 Task: Find connections with filter location Koregaon with filter topic #propertymanagement with filter profile language English with filter current company Acro Service Corp with filter school Raj Kumar Goel Institute of Technology, Ghaziabad with filter industry Zoos and Botanical Gardens with filter service category Videography with filter keywords title Administrative Analyst
Action: Mouse moved to (342, 246)
Screenshot: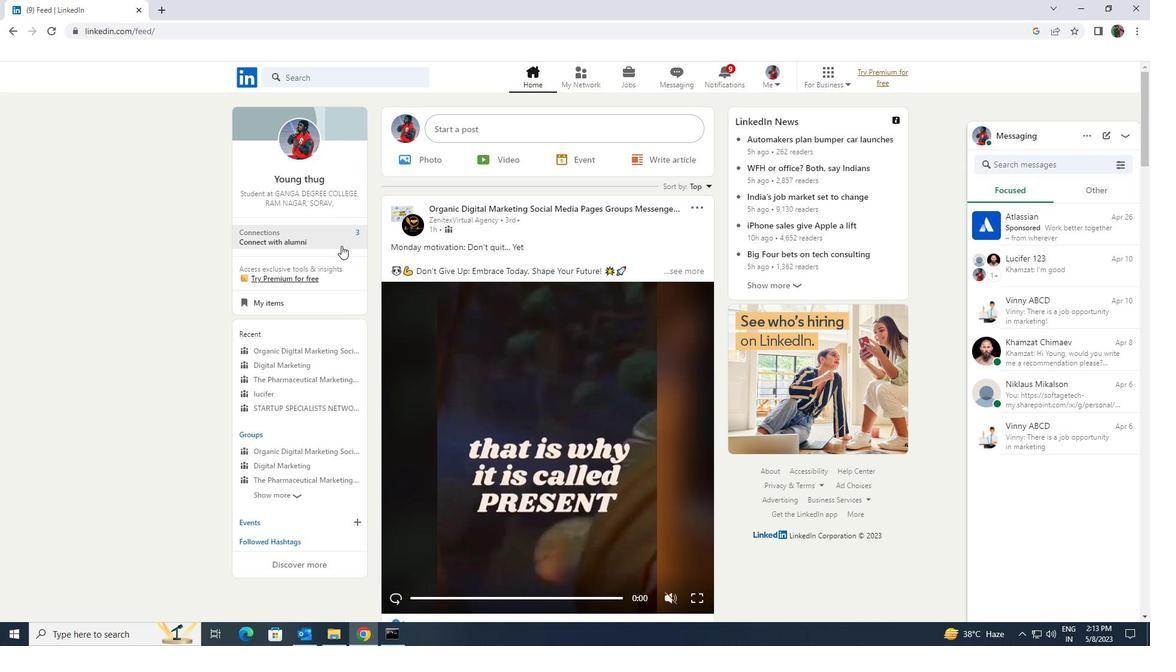 
Action: Mouse pressed left at (342, 246)
Screenshot: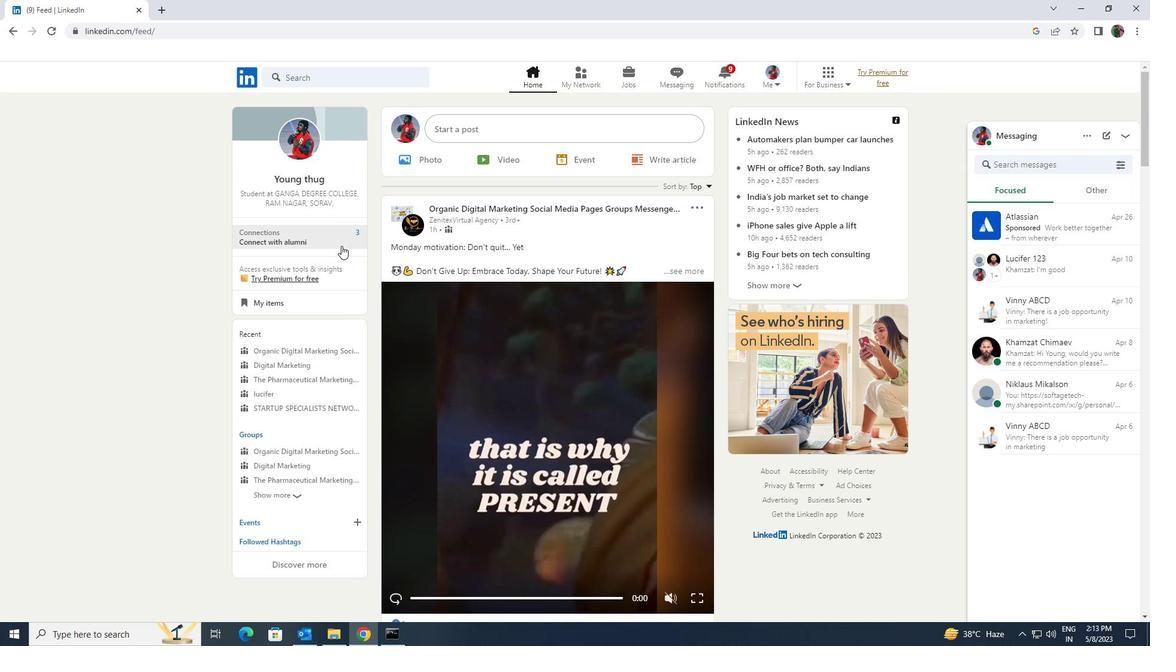 
Action: Mouse moved to (347, 150)
Screenshot: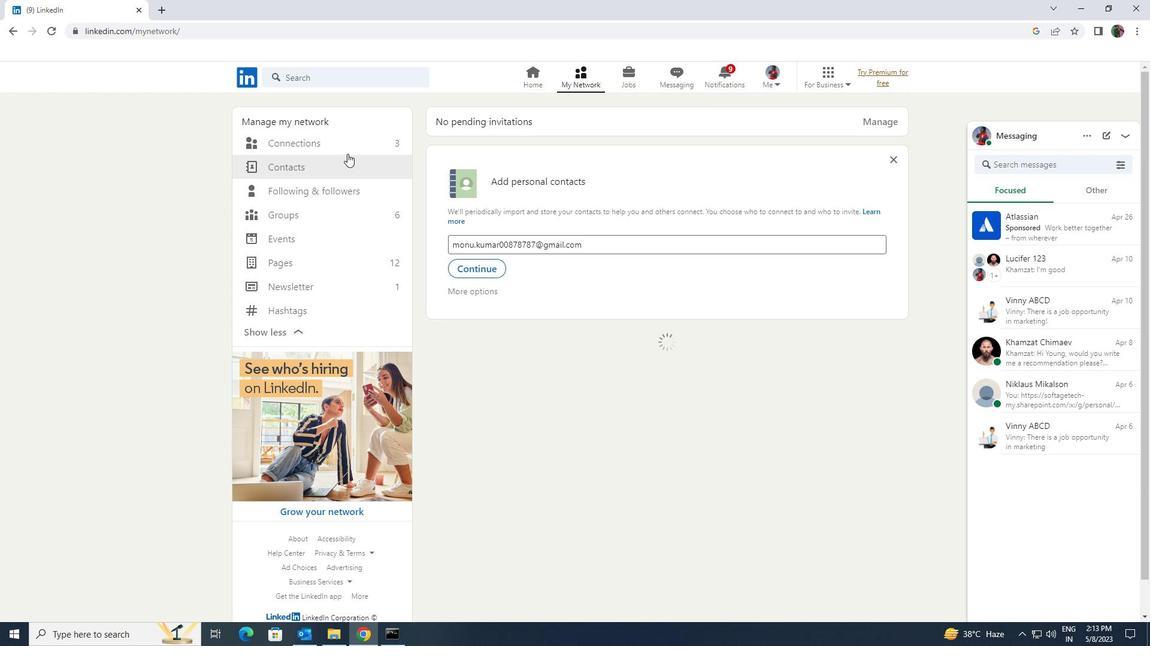 
Action: Mouse pressed left at (347, 150)
Screenshot: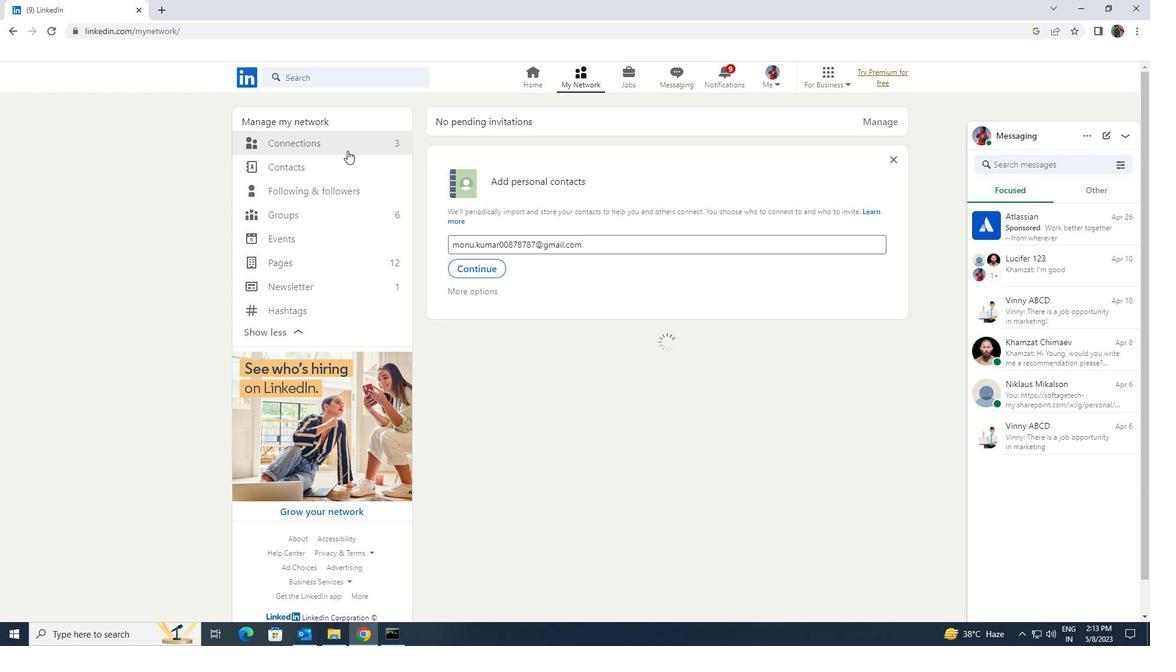 
Action: Mouse moved to (347, 141)
Screenshot: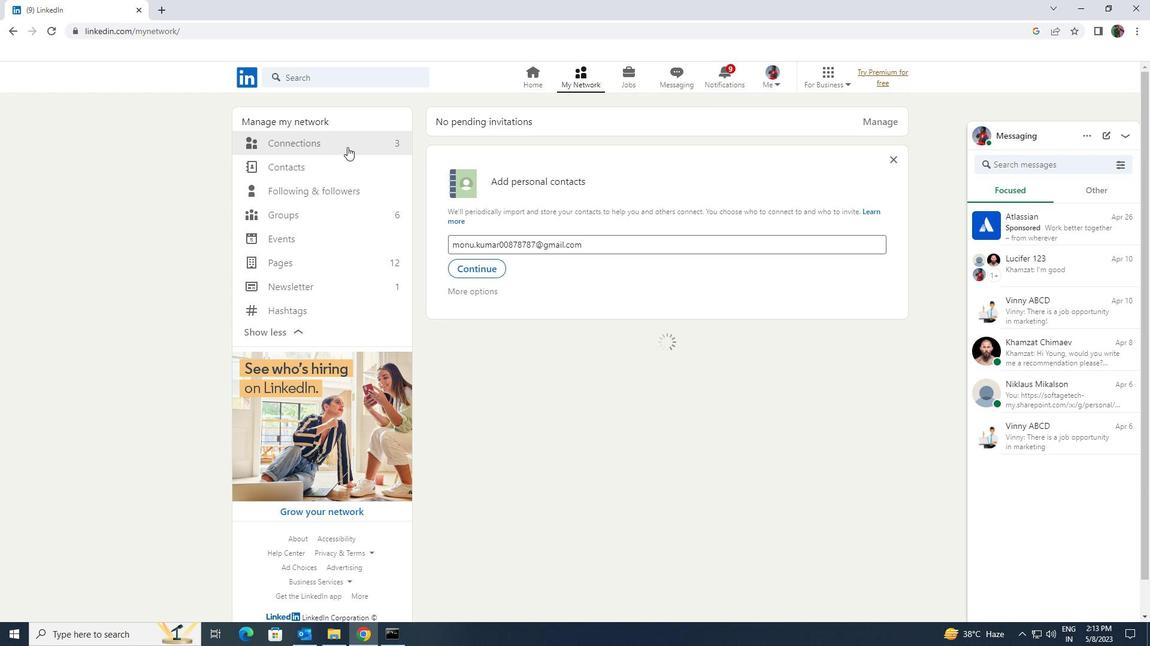 
Action: Mouse pressed left at (347, 141)
Screenshot: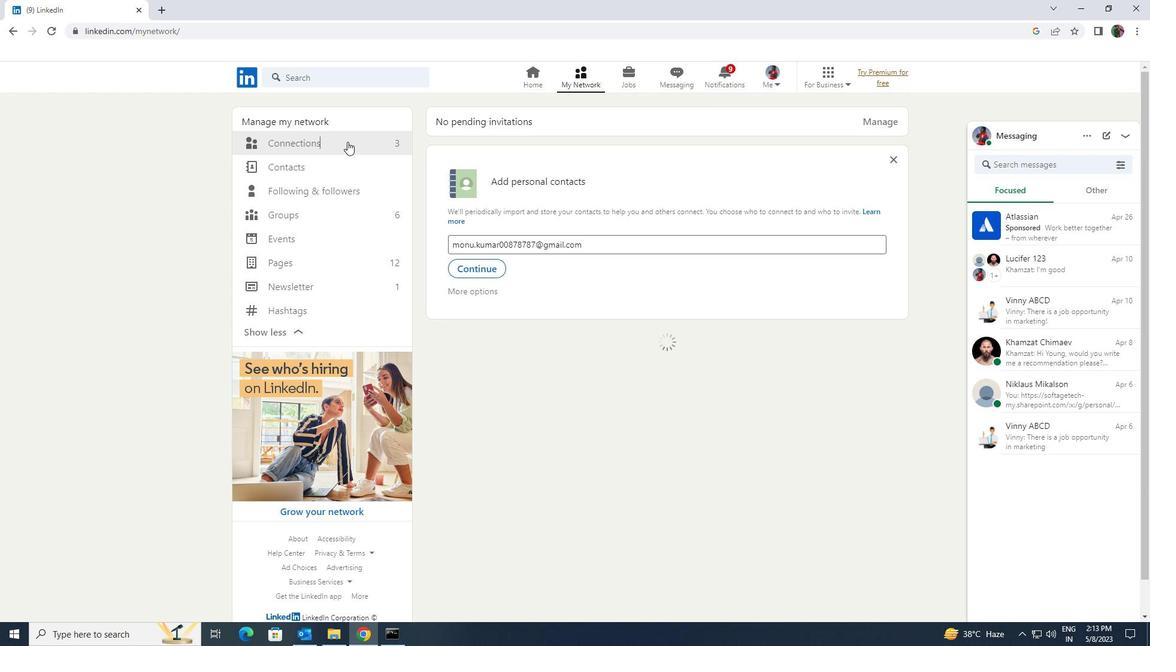 
Action: Mouse moved to (635, 144)
Screenshot: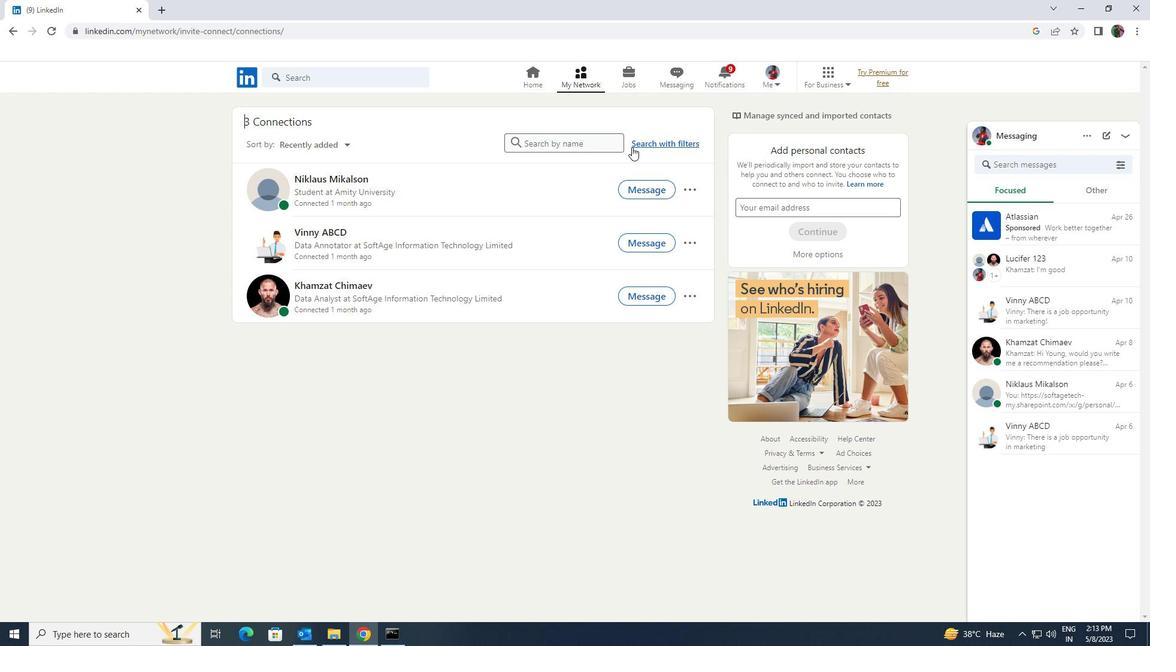 
Action: Mouse pressed left at (635, 144)
Screenshot: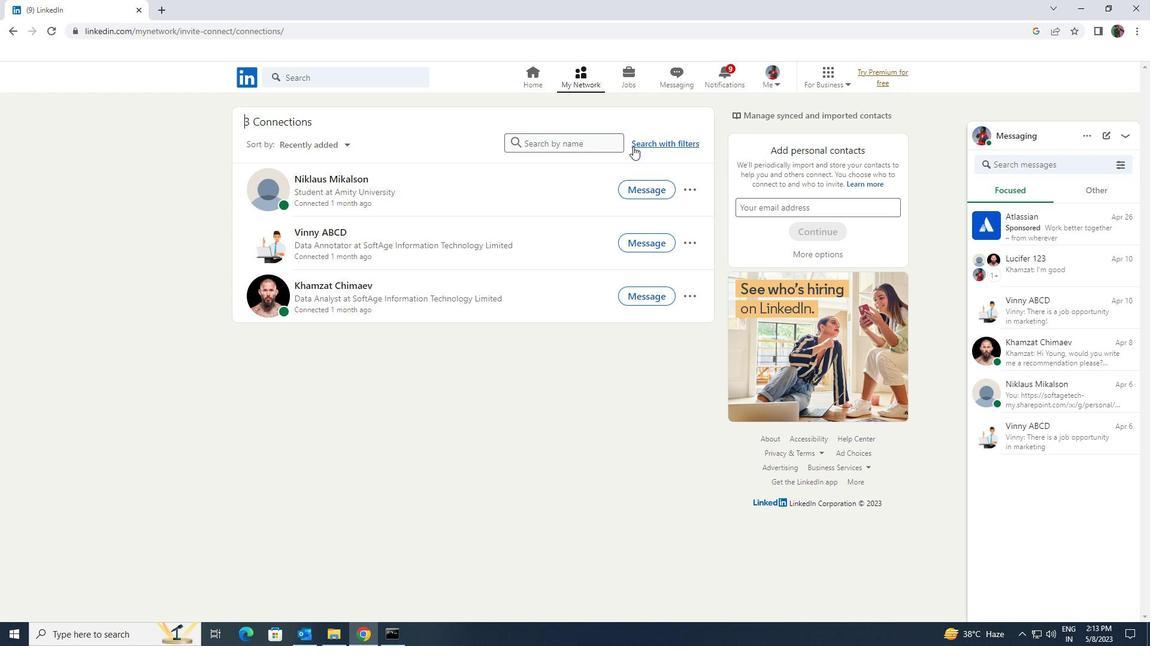 
Action: Mouse moved to (611, 112)
Screenshot: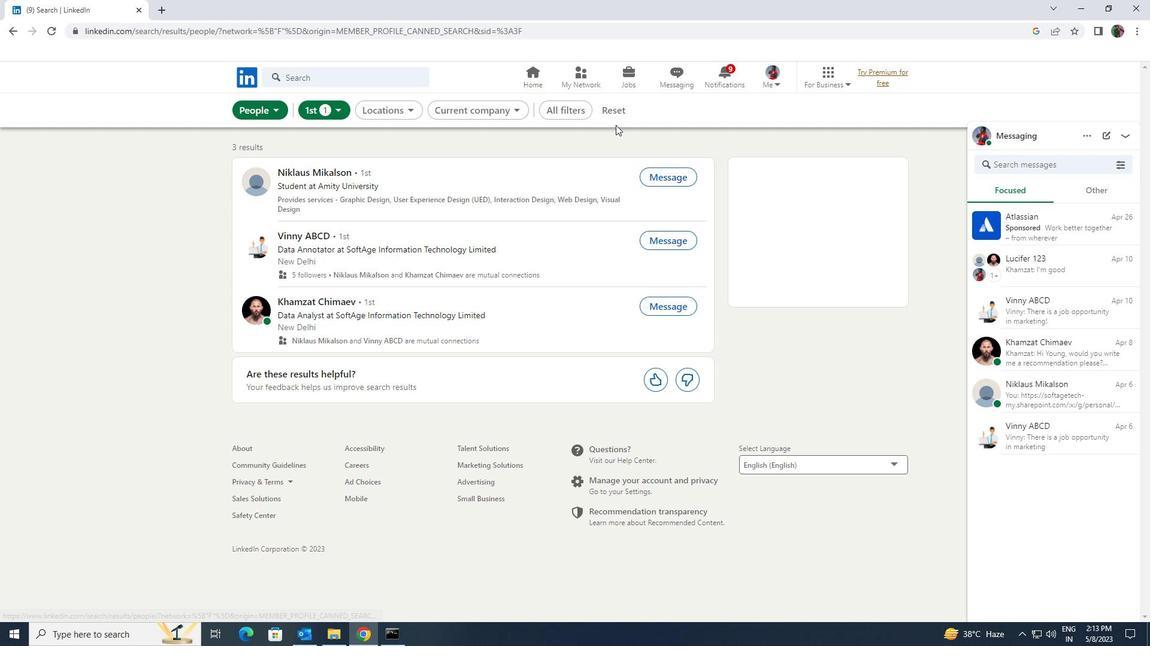 
Action: Mouse pressed left at (611, 112)
Screenshot: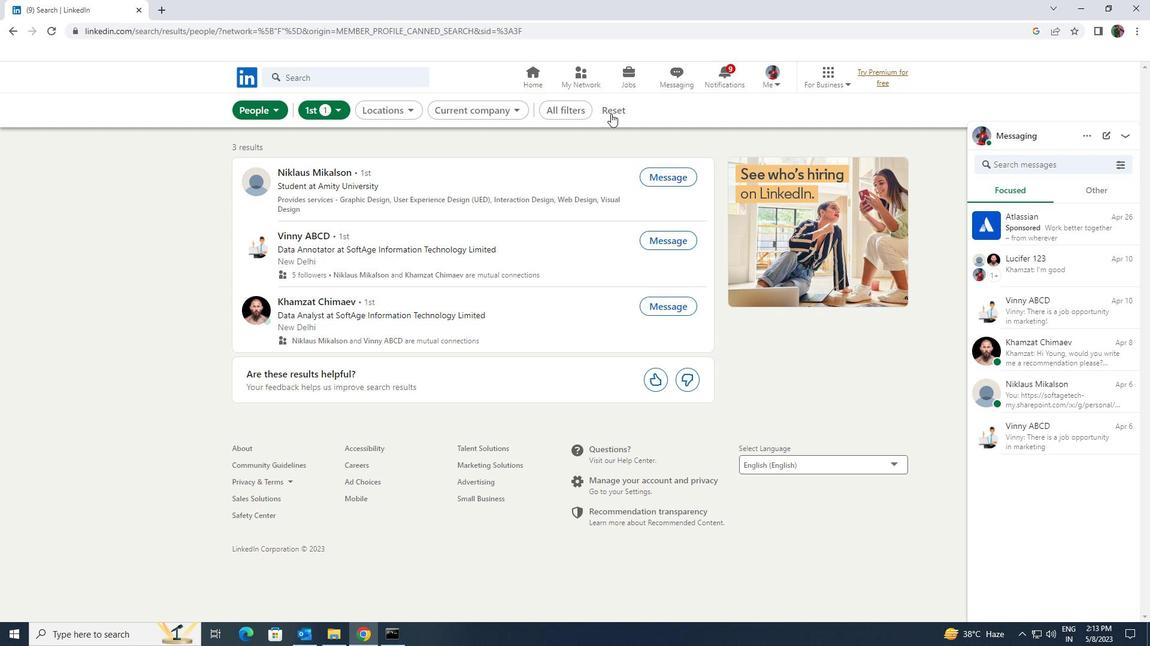 
Action: Mouse moved to (589, 111)
Screenshot: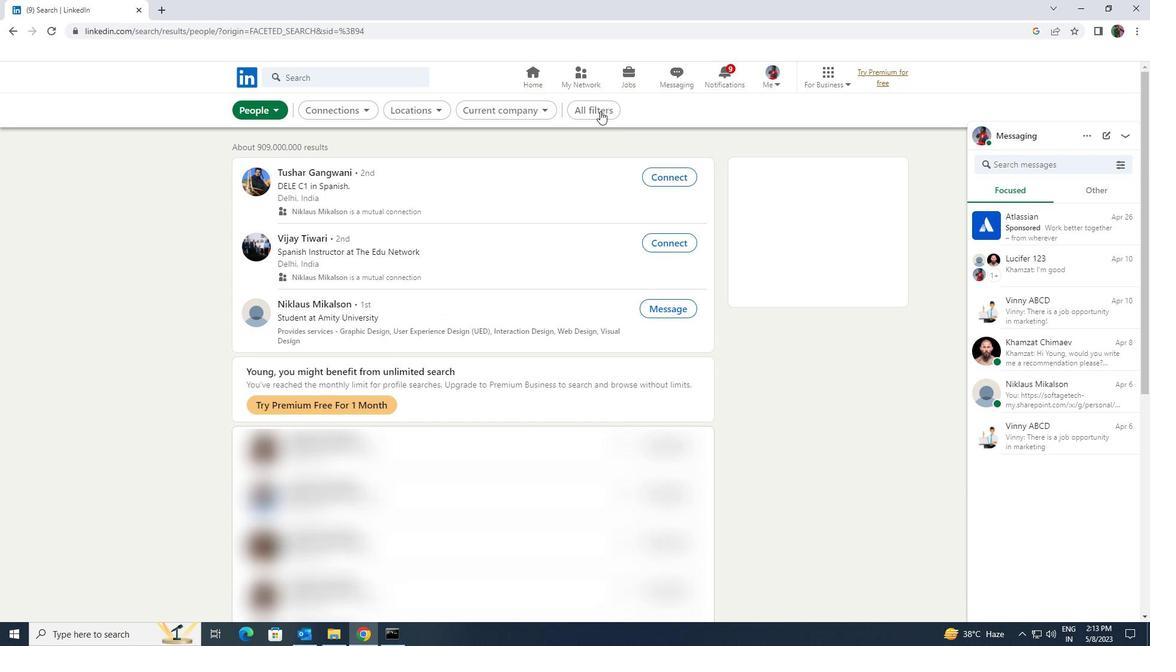 
Action: Mouse pressed left at (589, 111)
Screenshot: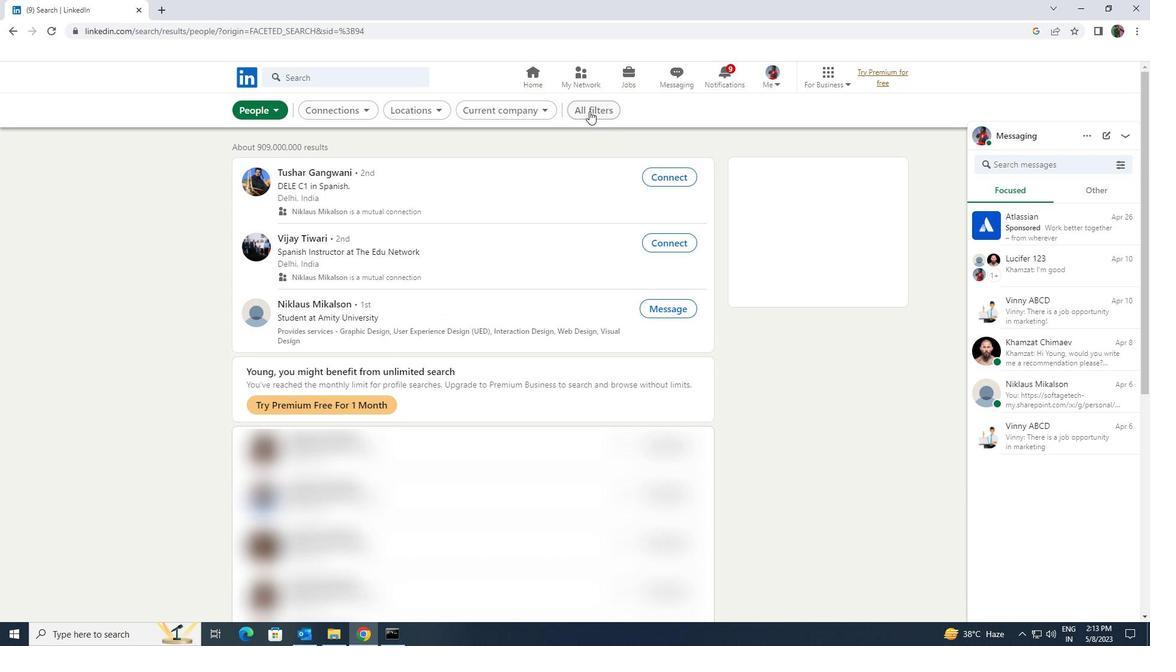 
Action: Mouse moved to (1006, 475)
Screenshot: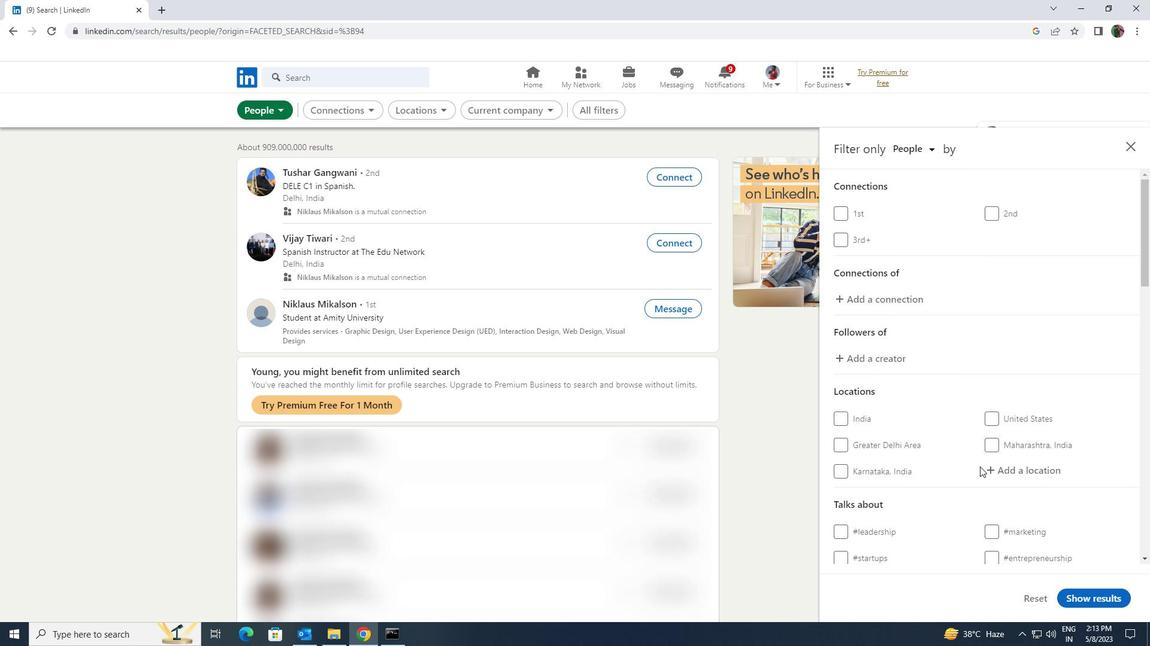 
Action: Mouse pressed left at (1006, 475)
Screenshot: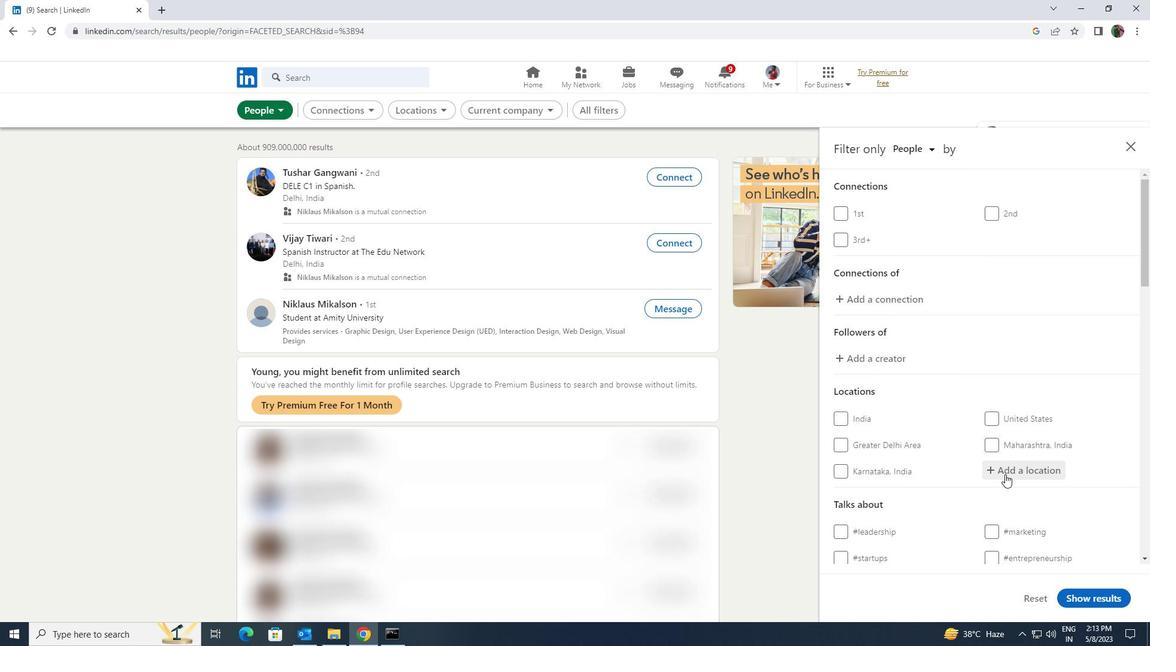 
Action: Key pressed <Key.shift>KOREGAON
Screenshot: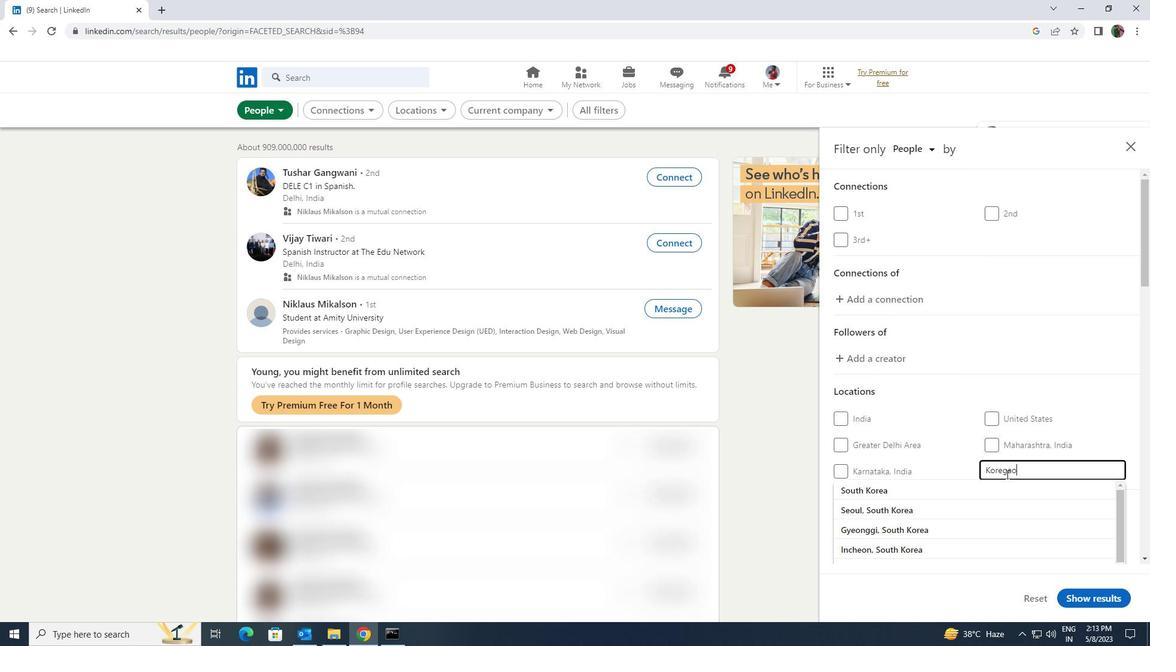 
Action: Mouse moved to (1006, 486)
Screenshot: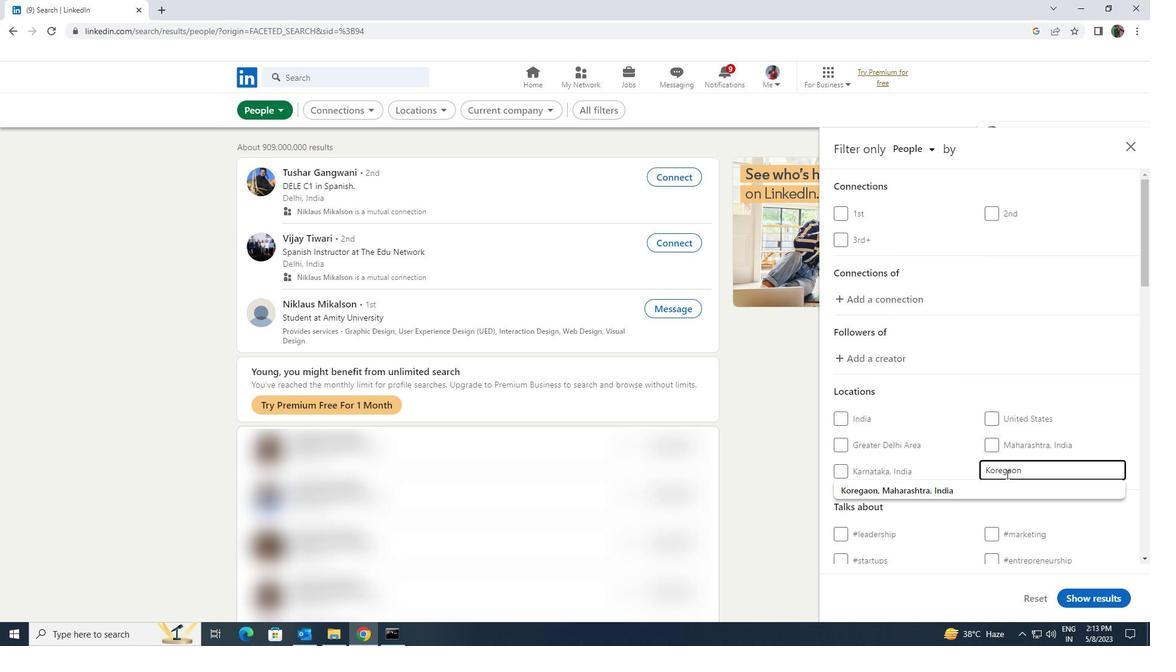 
Action: Mouse pressed left at (1006, 486)
Screenshot: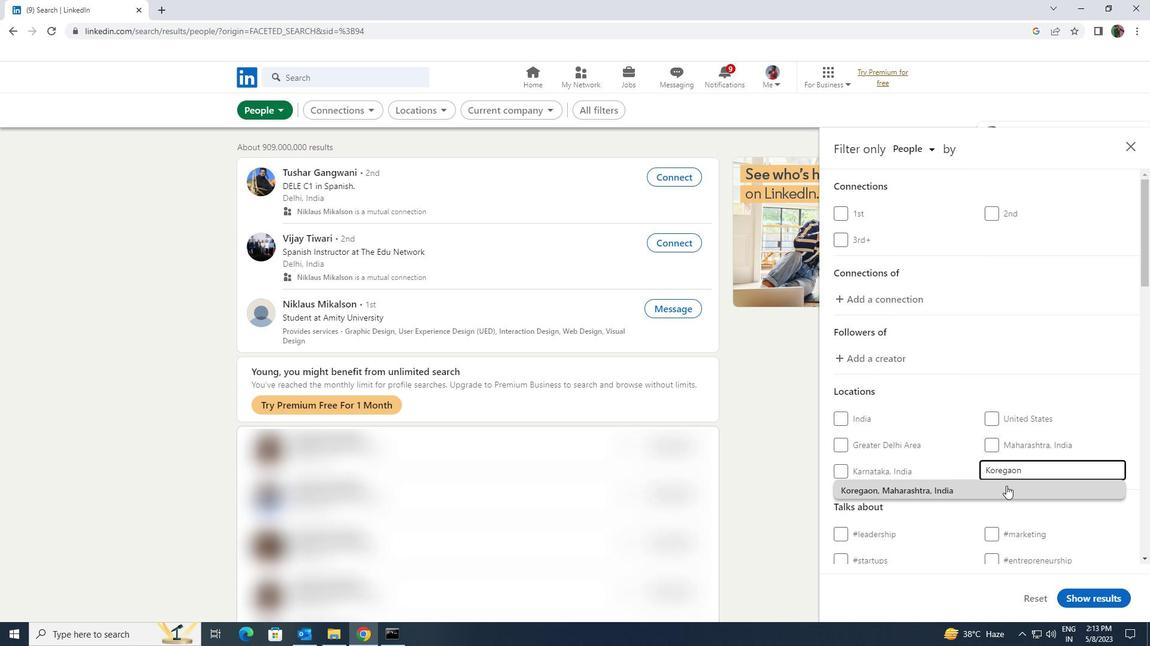 
Action: Mouse scrolled (1006, 485) with delta (0, 0)
Screenshot: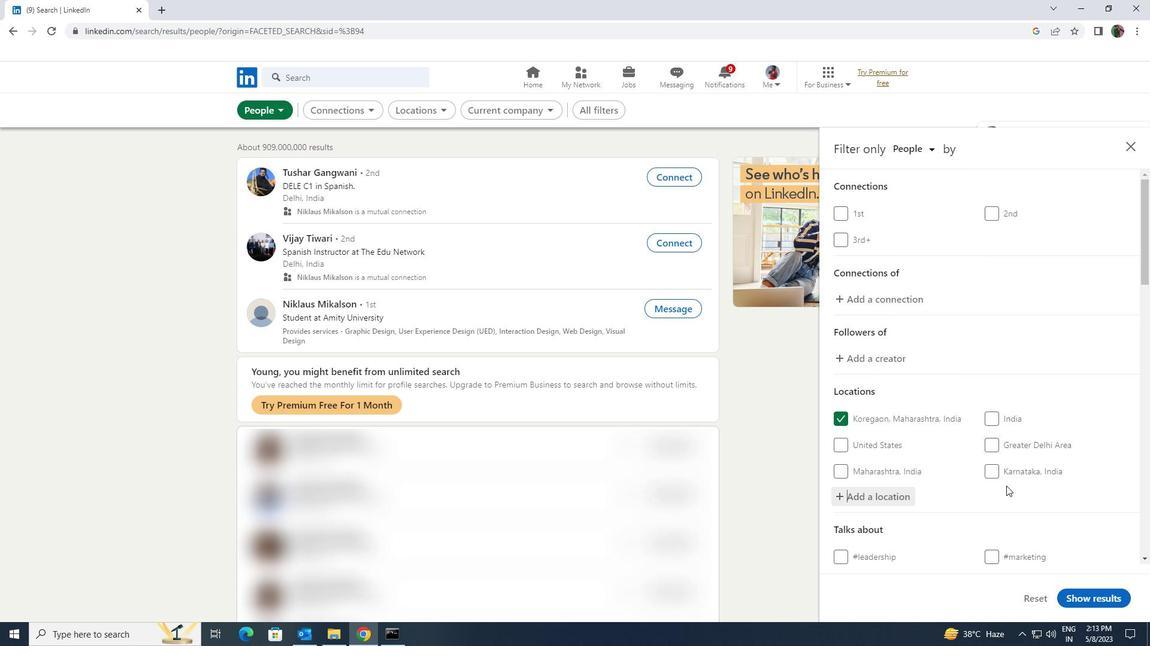 
Action: Mouse scrolled (1006, 485) with delta (0, 0)
Screenshot: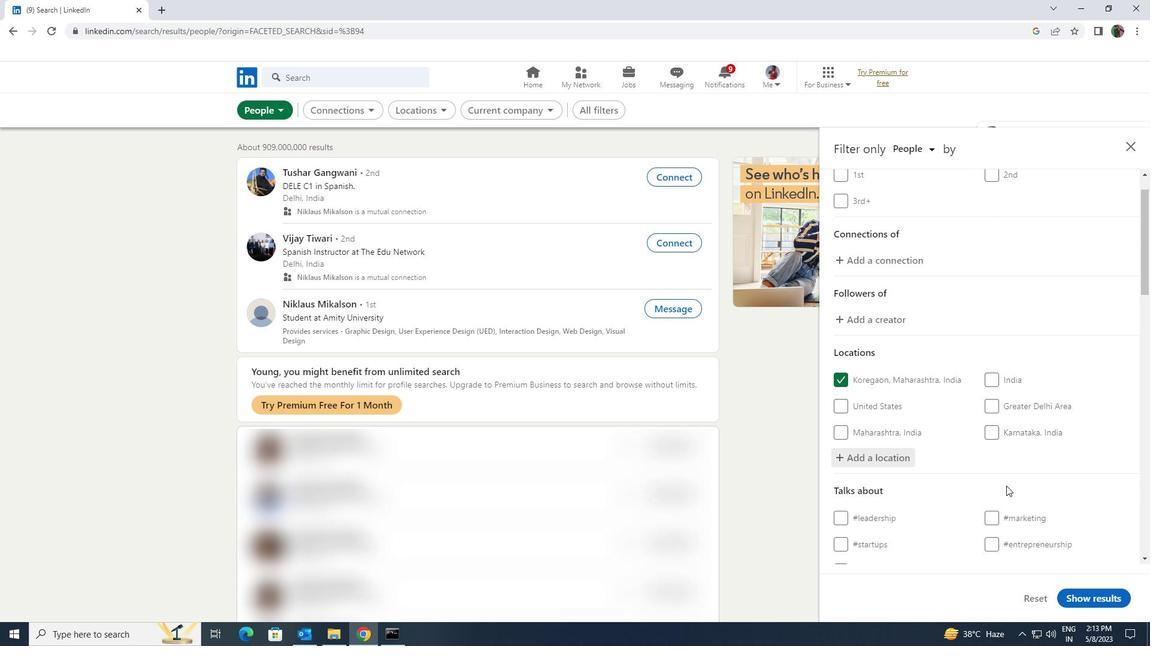 
Action: Mouse moved to (1005, 488)
Screenshot: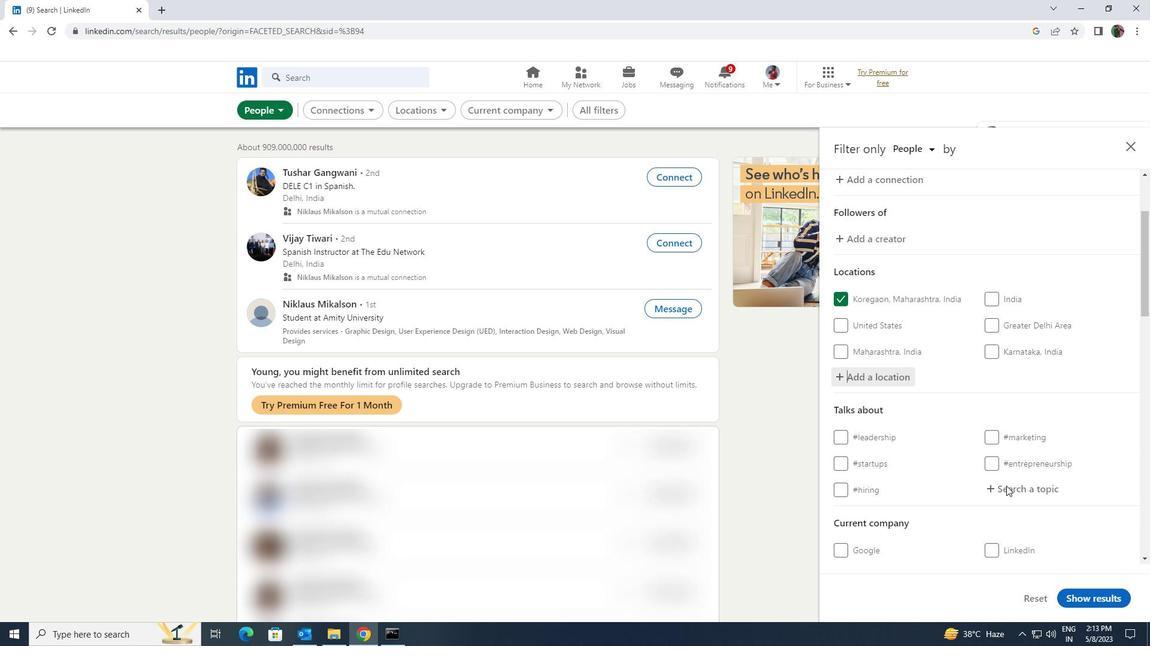 
Action: Mouse pressed left at (1005, 488)
Screenshot: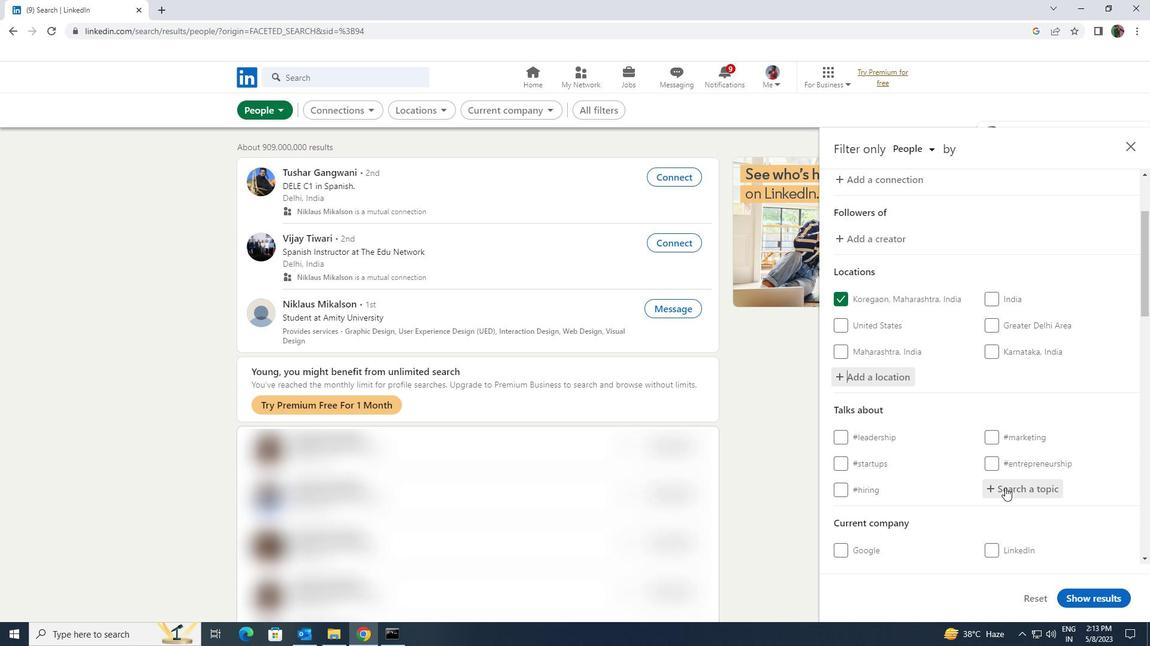 
Action: Key pressed <Key.shift>PROPERT
Screenshot: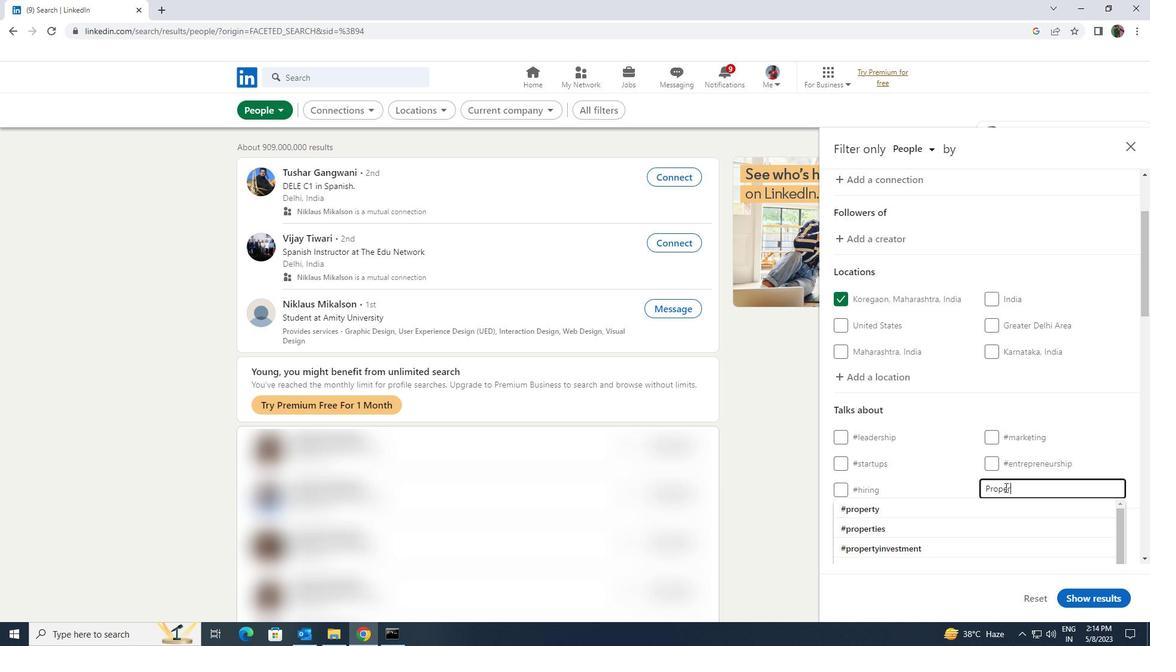 
Action: Mouse moved to (1007, 504)
Screenshot: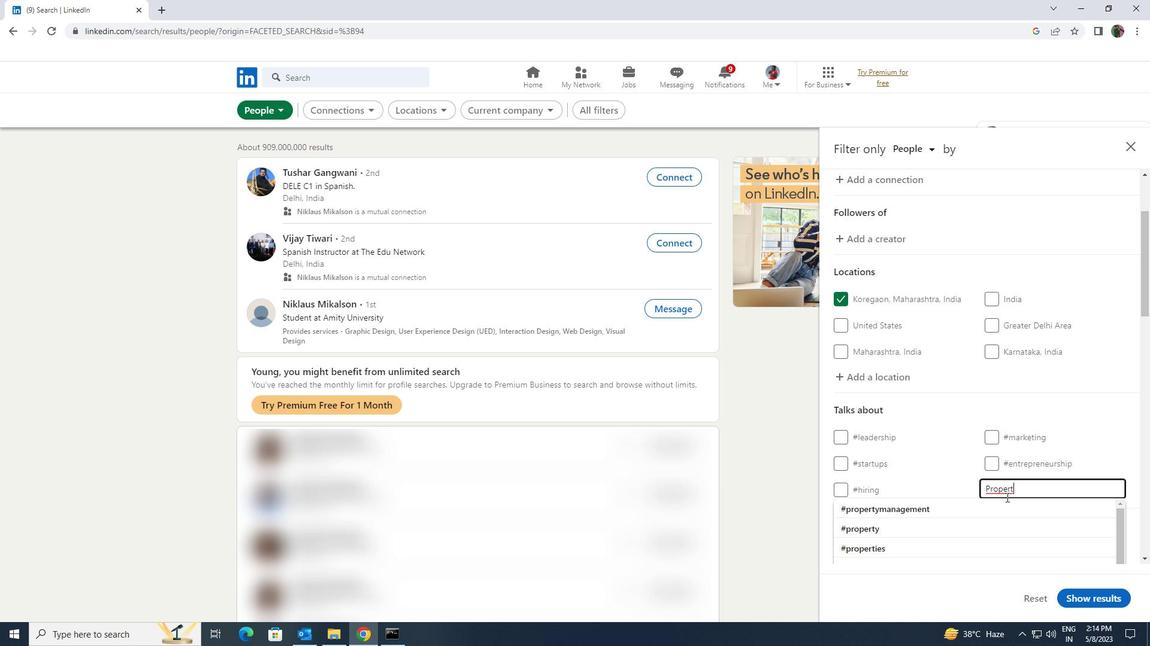 
Action: Mouse pressed left at (1007, 504)
Screenshot: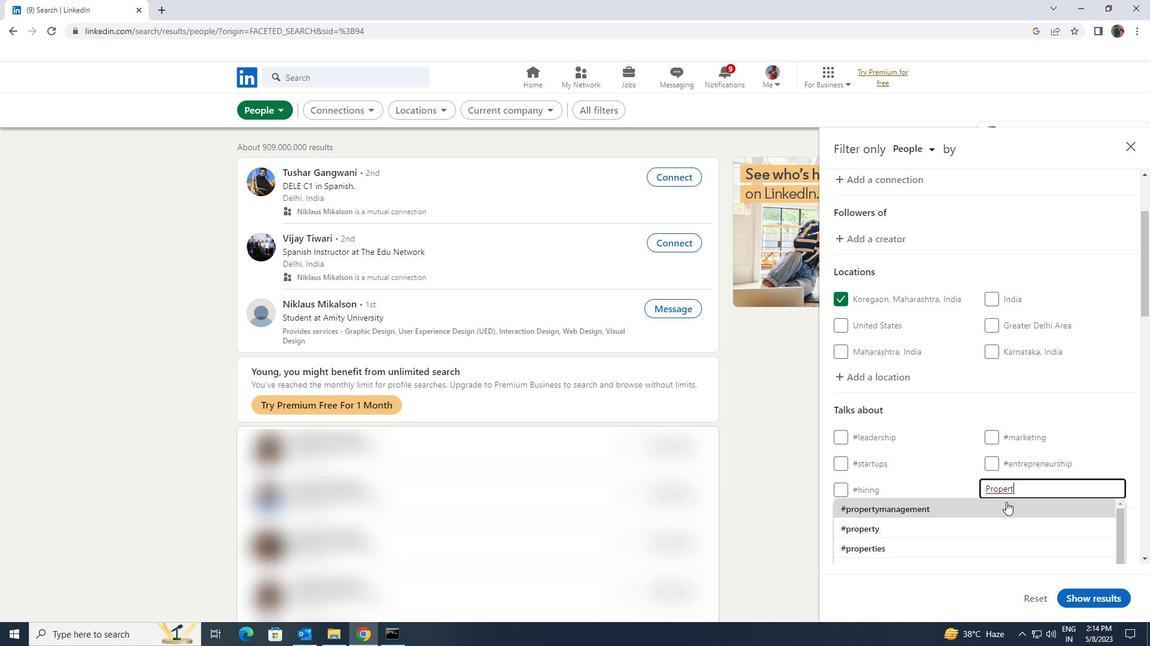 
Action: Mouse moved to (1009, 503)
Screenshot: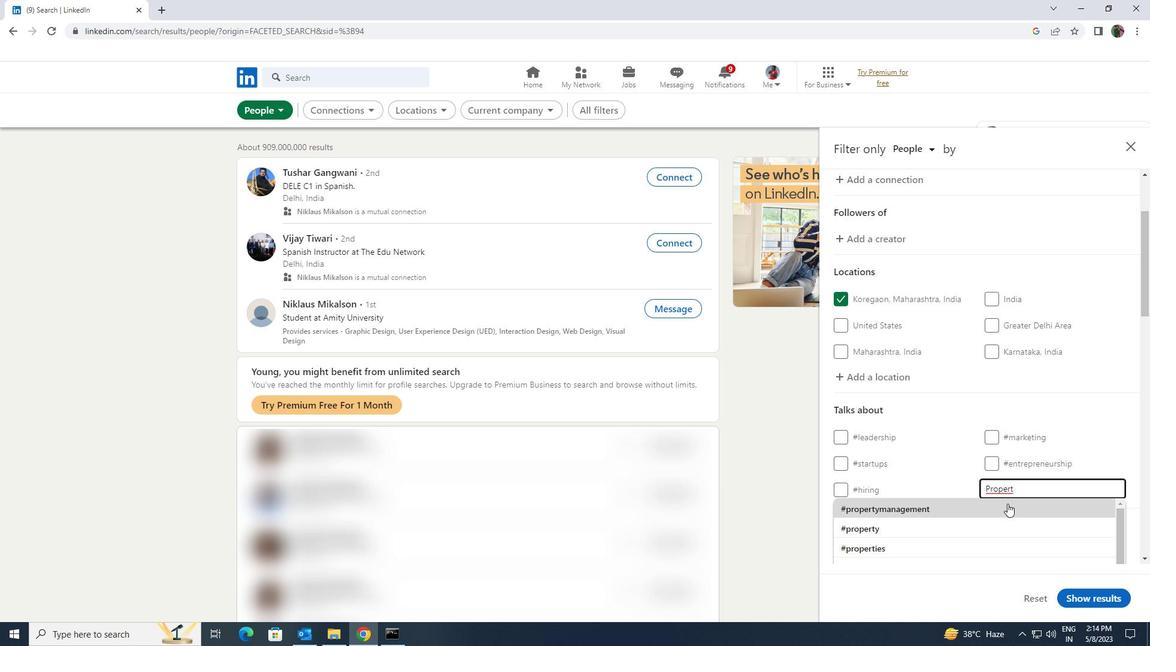 
Action: Mouse scrolled (1009, 502) with delta (0, 0)
Screenshot: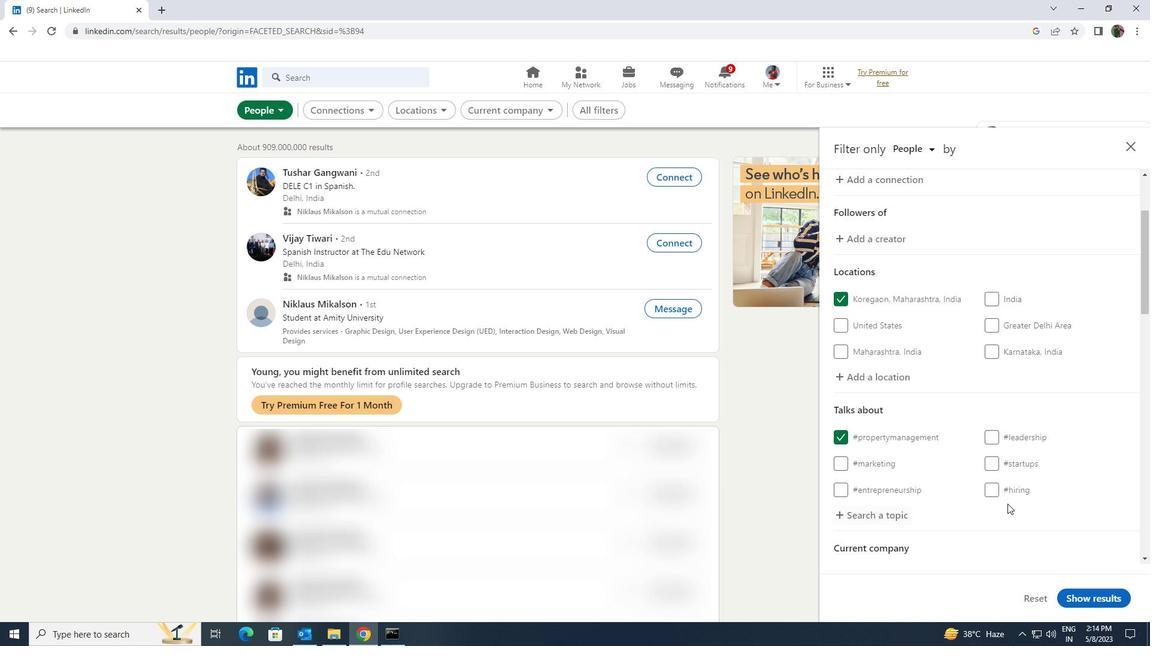 
Action: Mouse scrolled (1009, 502) with delta (0, 0)
Screenshot: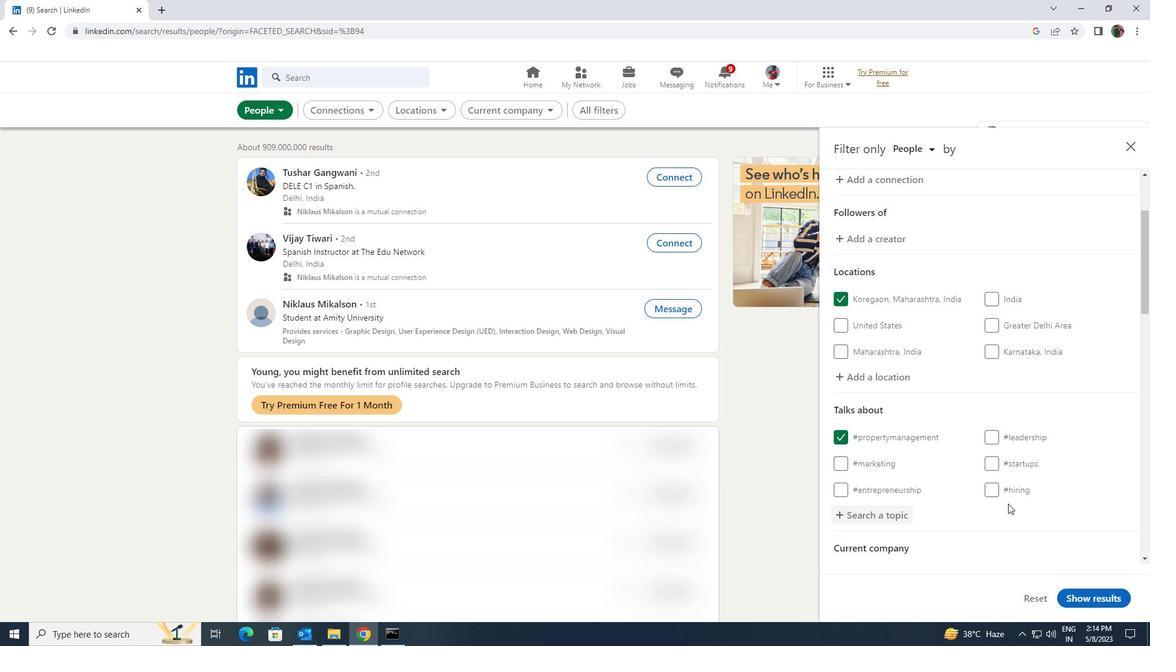 
Action: Mouse moved to (1010, 503)
Screenshot: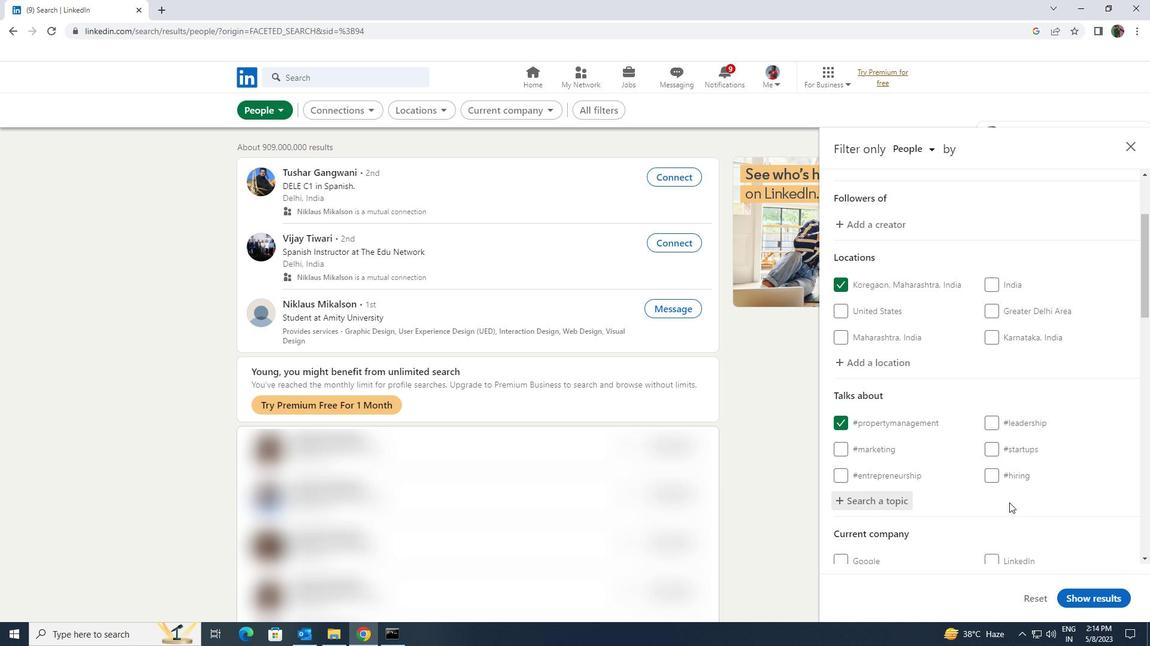 
Action: Mouse scrolled (1010, 502) with delta (0, 0)
Screenshot: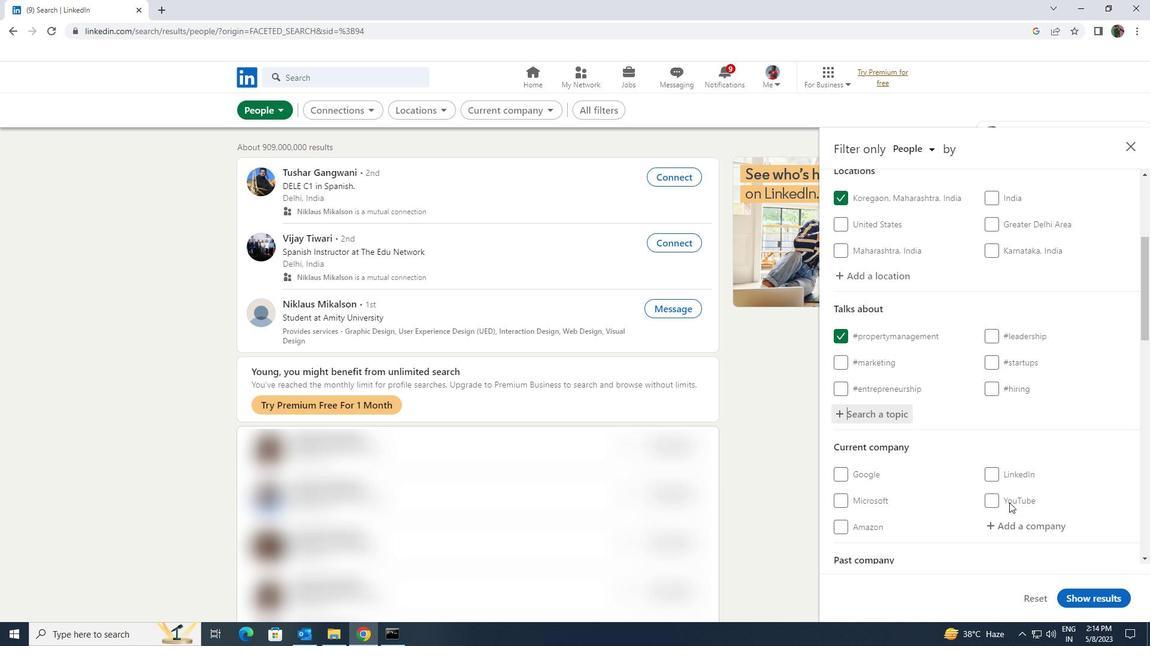 
Action: Mouse scrolled (1010, 502) with delta (0, 0)
Screenshot: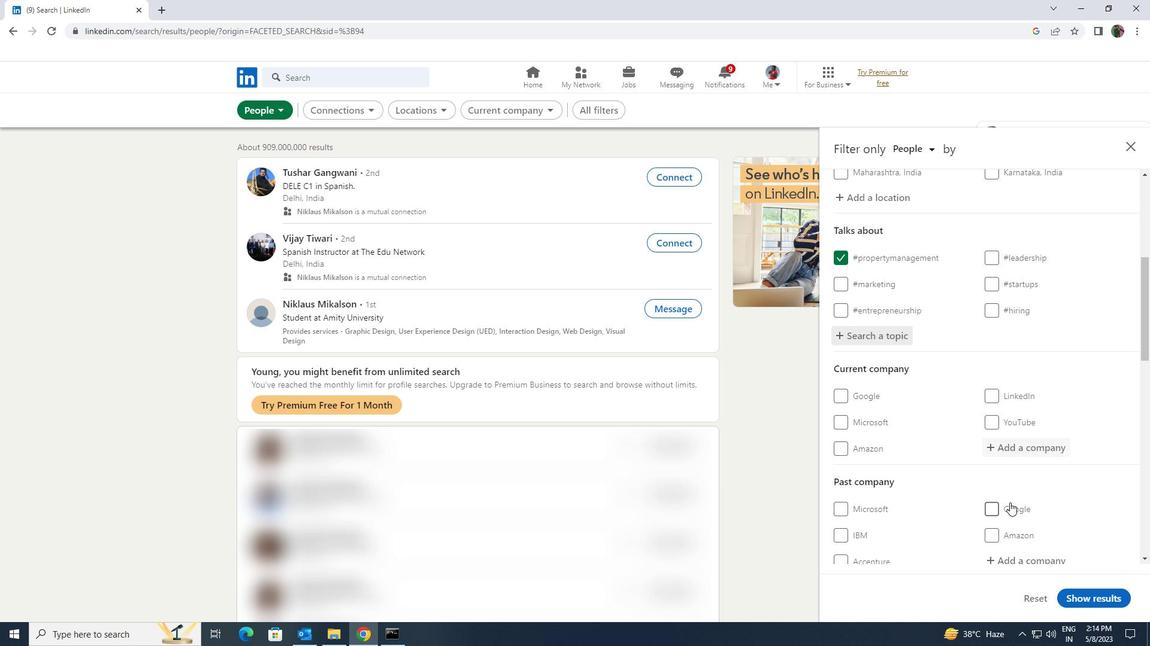 
Action: Mouse scrolled (1010, 502) with delta (0, 0)
Screenshot: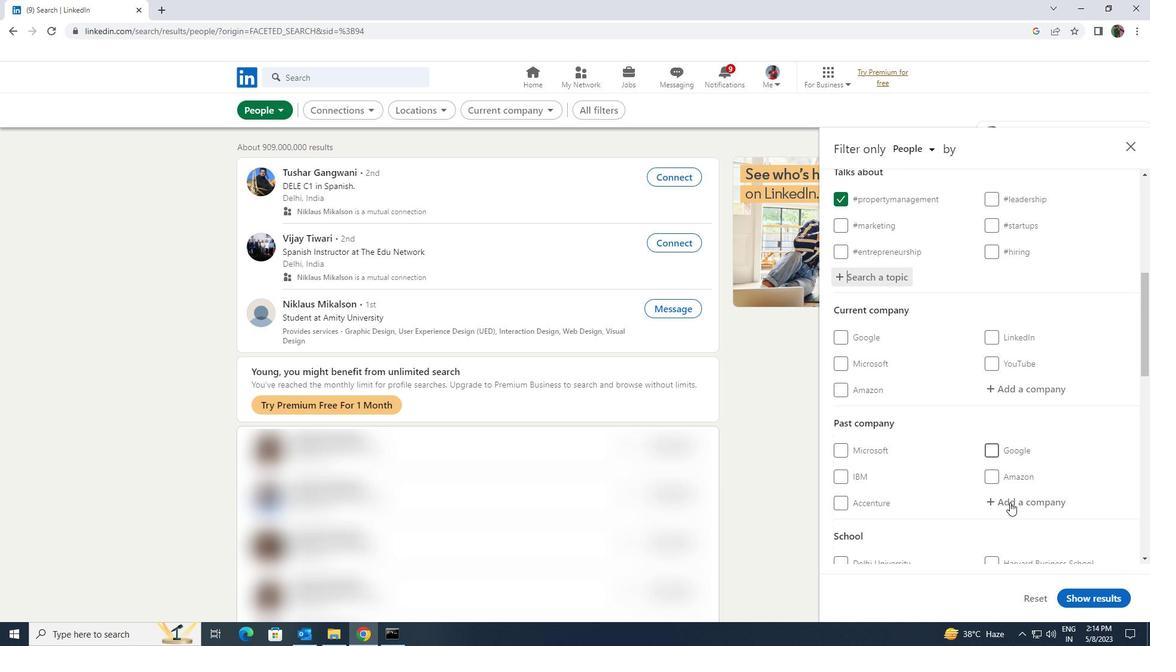 
Action: Mouse scrolled (1010, 502) with delta (0, 0)
Screenshot: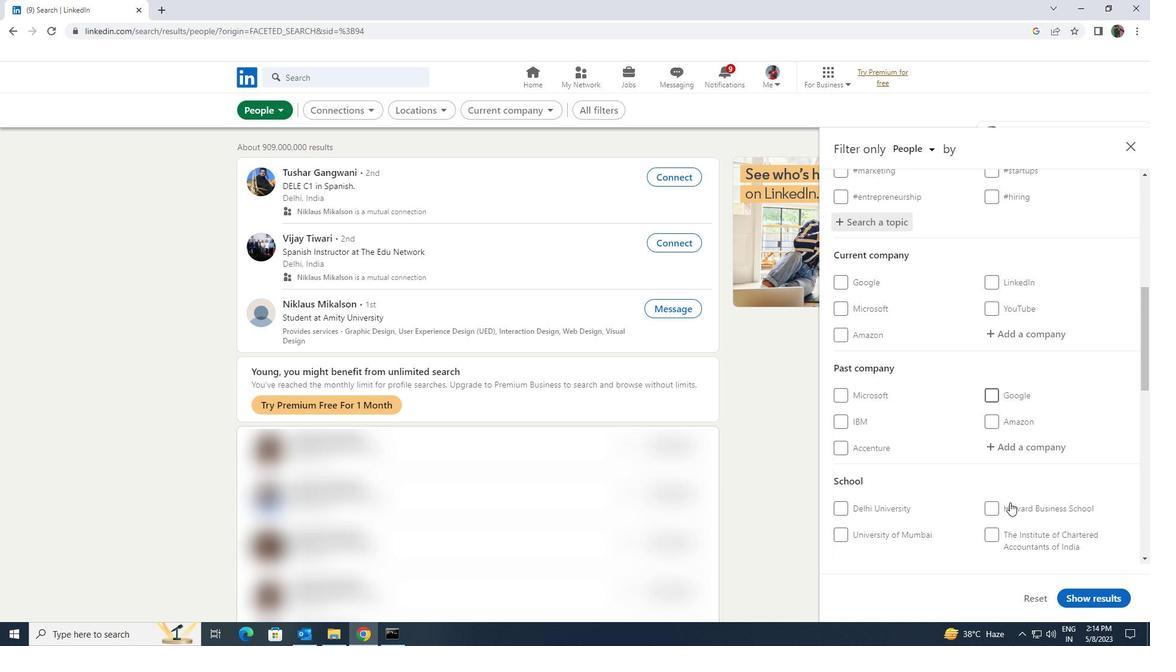 
Action: Mouse scrolled (1010, 502) with delta (0, 0)
Screenshot: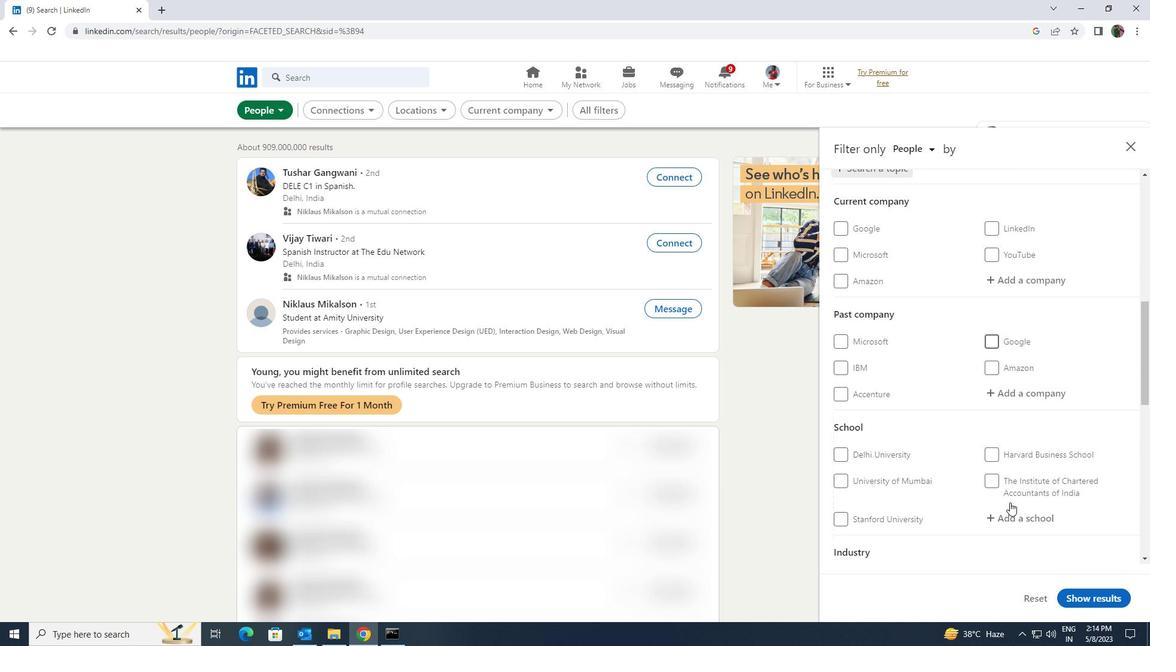 
Action: Mouse scrolled (1010, 502) with delta (0, 0)
Screenshot: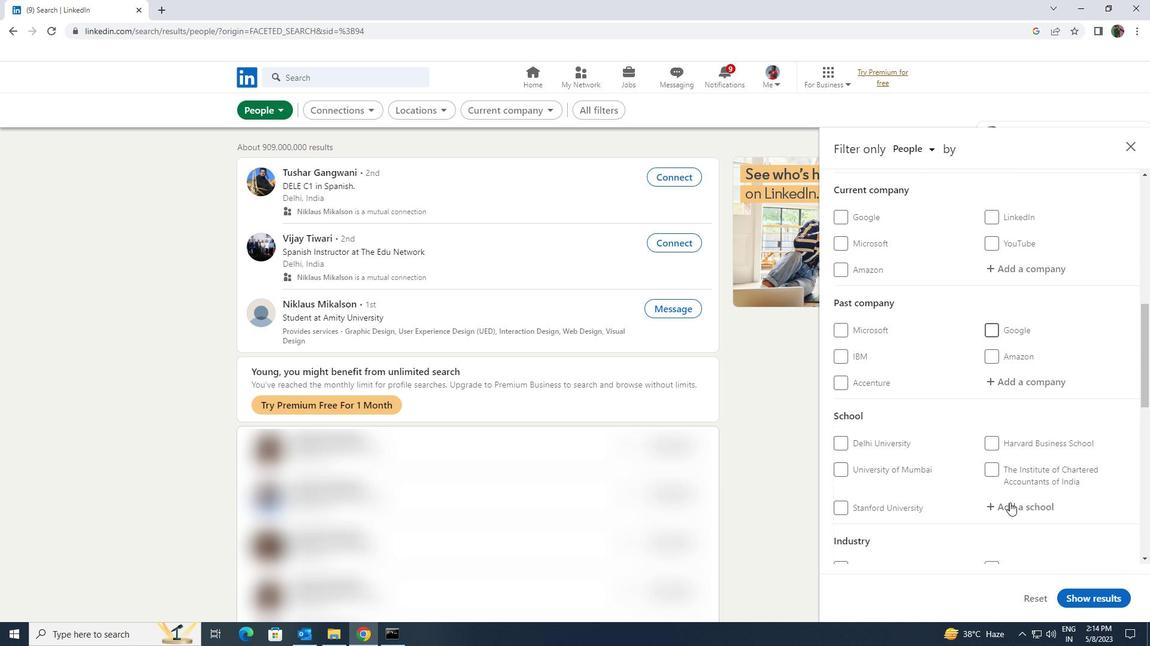 
Action: Mouse scrolled (1010, 502) with delta (0, 0)
Screenshot: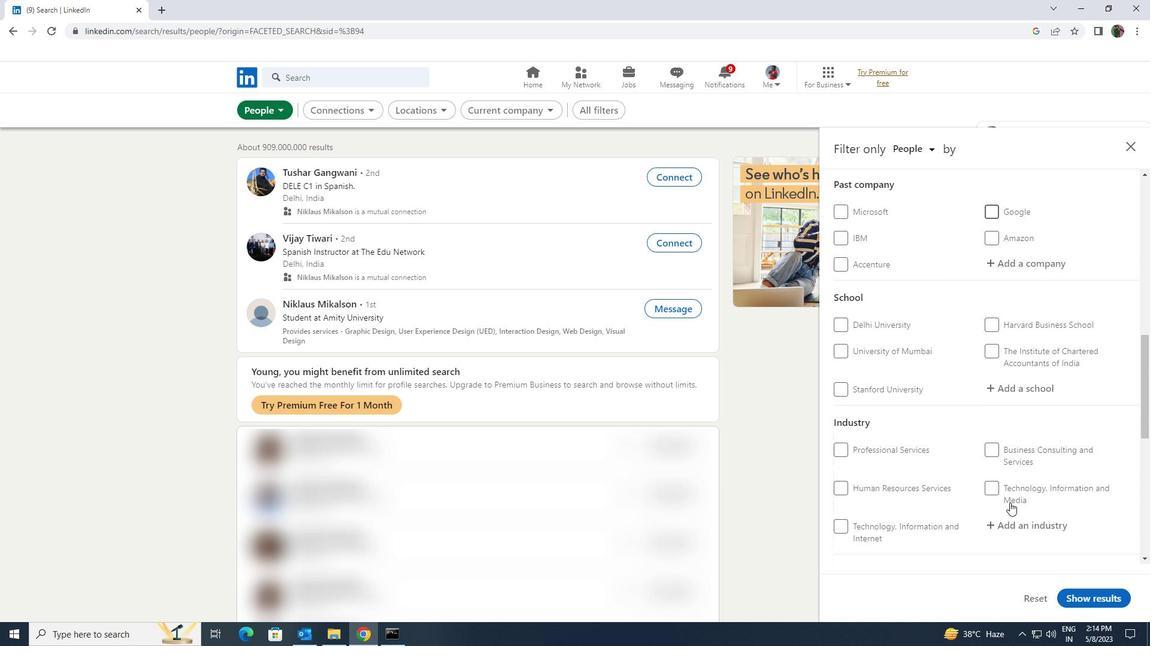 
Action: Mouse moved to (843, 535)
Screenshot: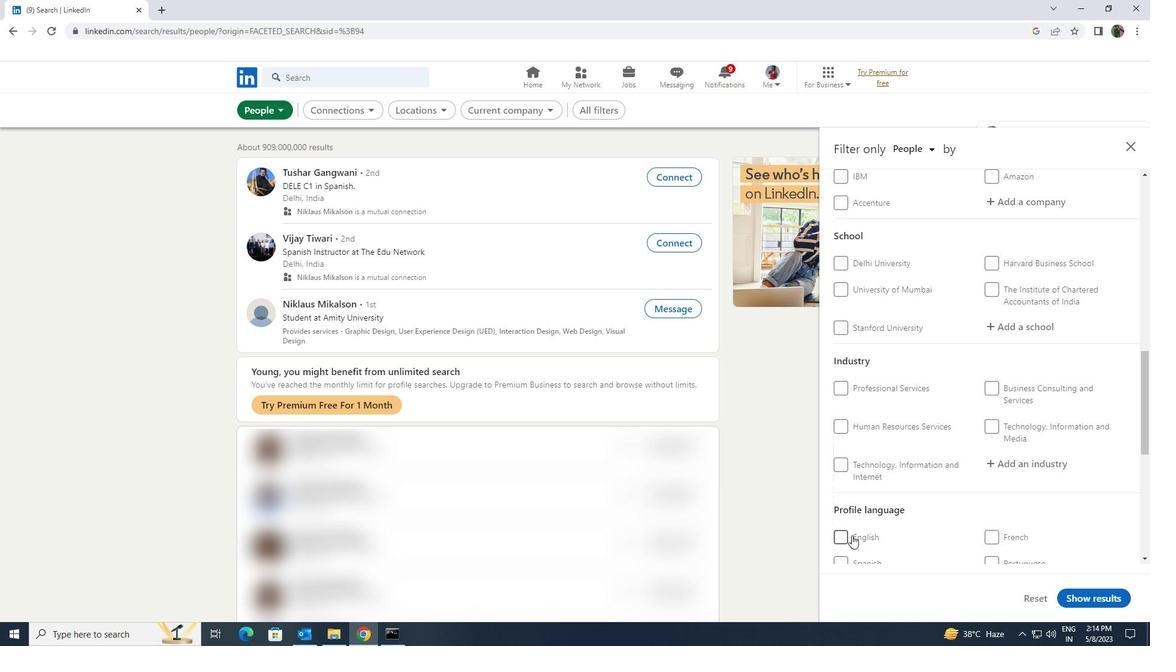 
Action: Mouse pressed left at (843, 535)
Screenshot: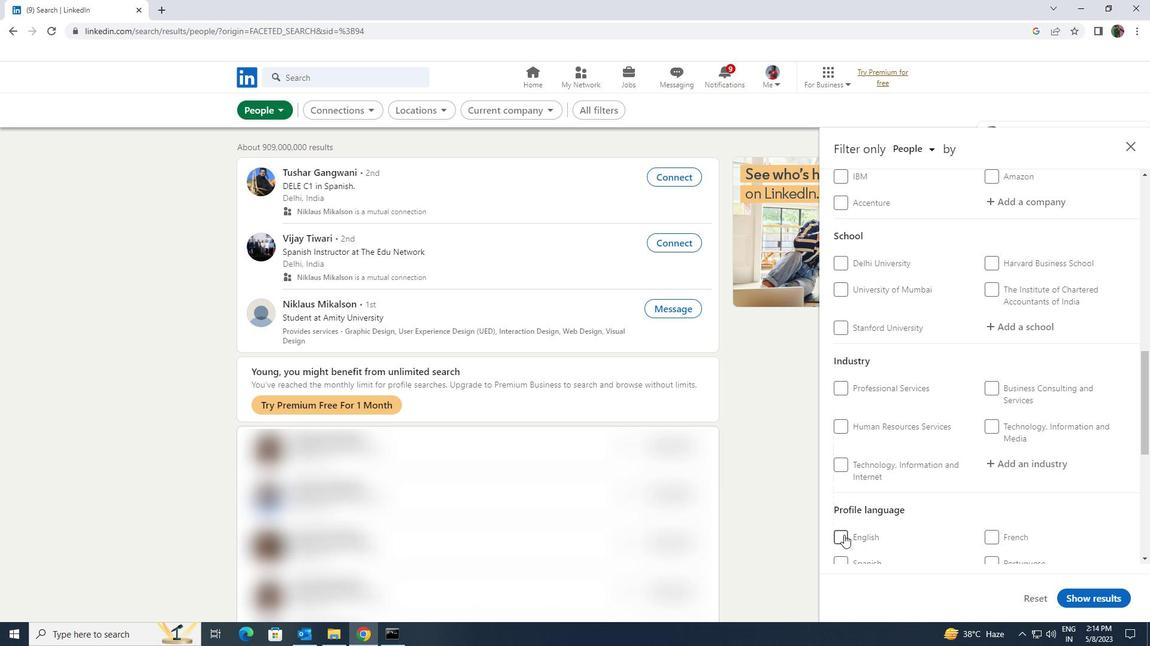 
Action: Mouse moved to (921, 526)
Screenshot: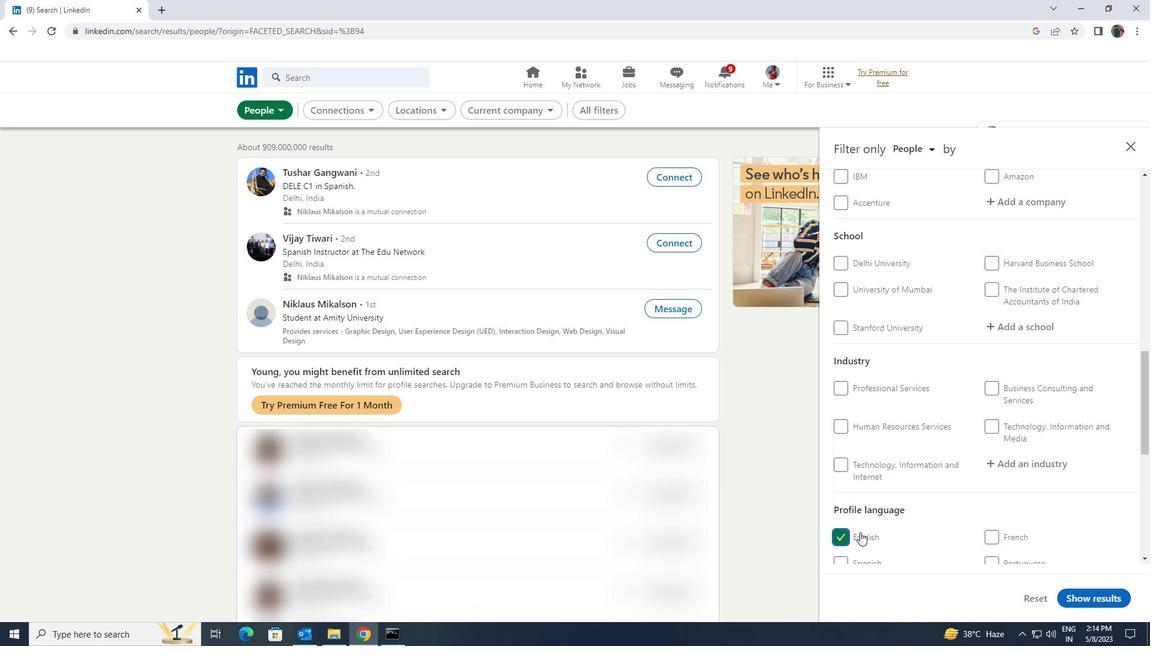 
Action: Mouse scrolled (921, 527) with delta (0, 0)
Screenshot: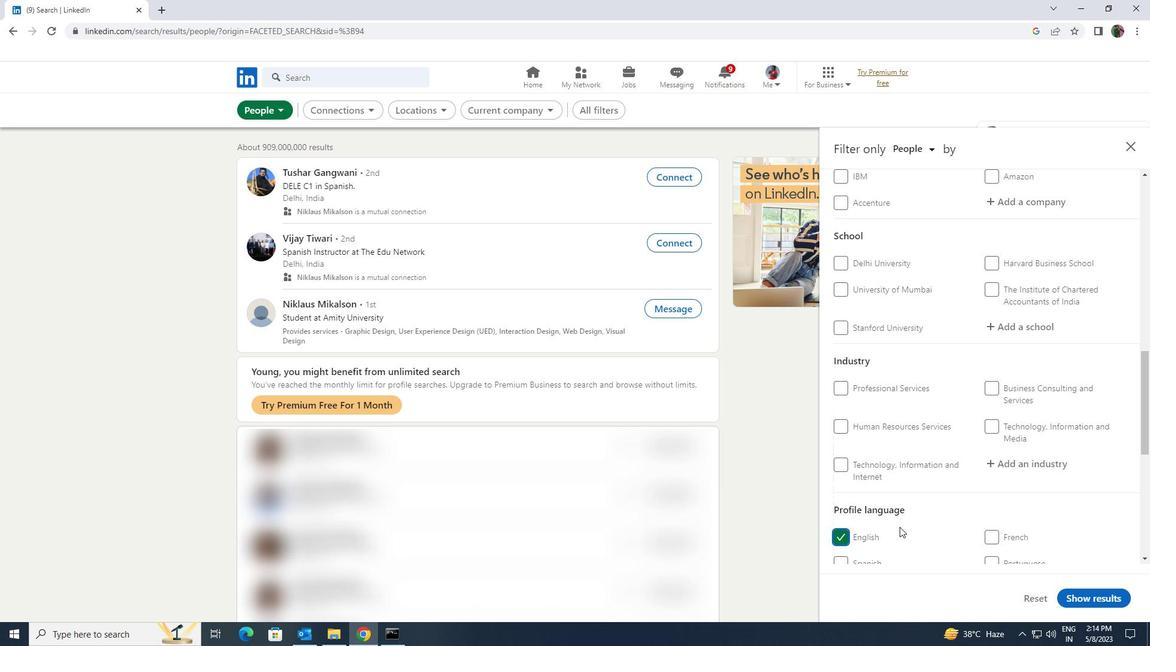 
Action: Mouse scrolled (921, 527) with delta (0, 0)
Screenshot: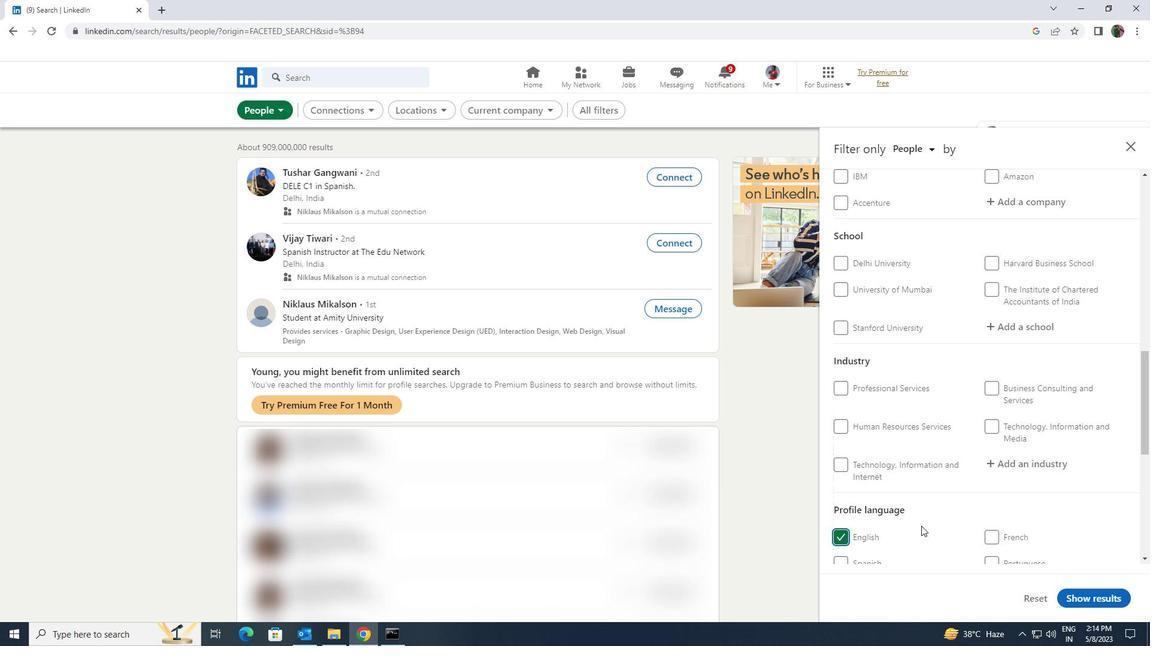 
Action: Mouse scrolled (921, 527) with delta (0, 0)
Screenshot: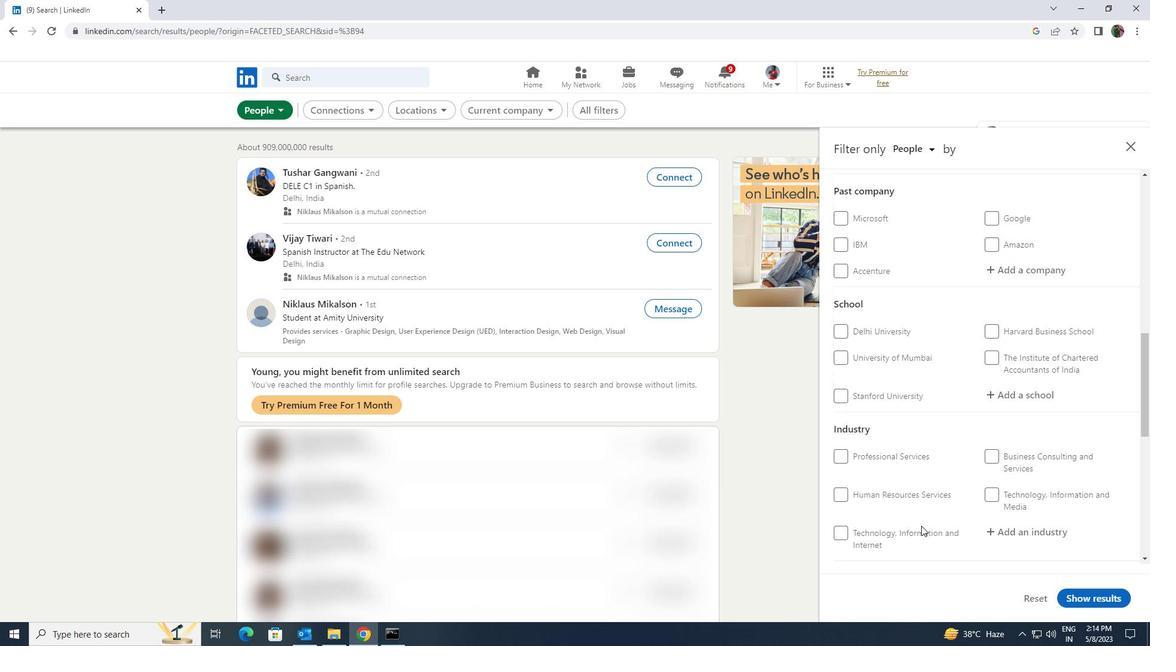 
Action: Mouse scrolled (921, 527) with delta (0, 0)
Screenshot: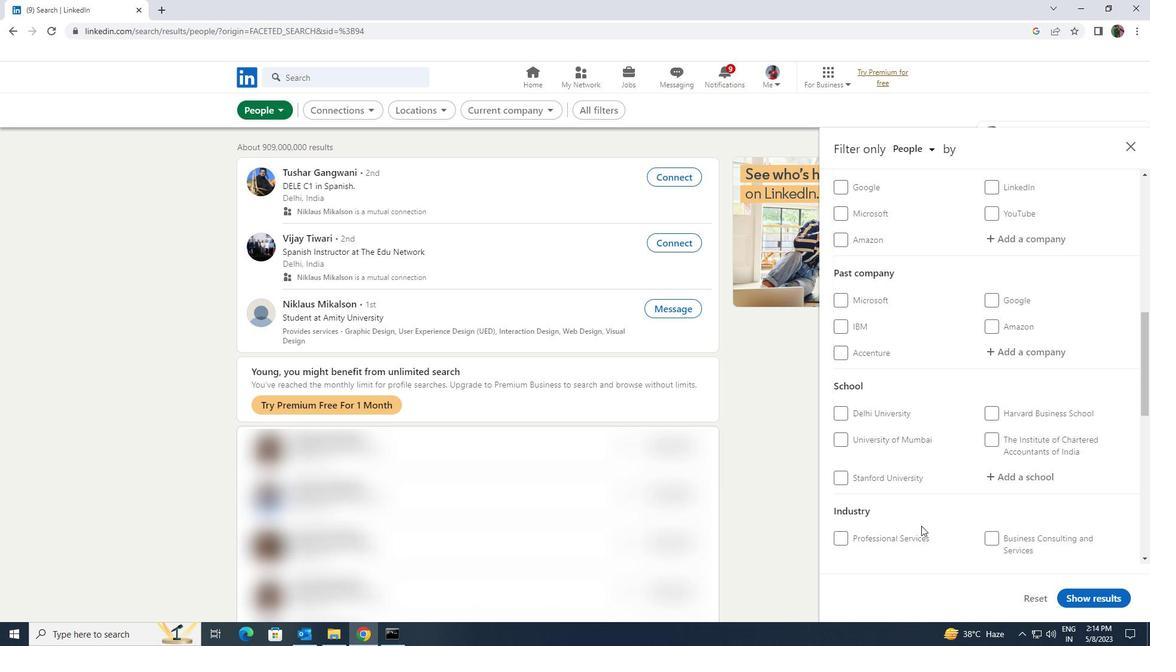 
Action: Mouse scrolled (921, 527) with delta (0, 0)
Screenshot: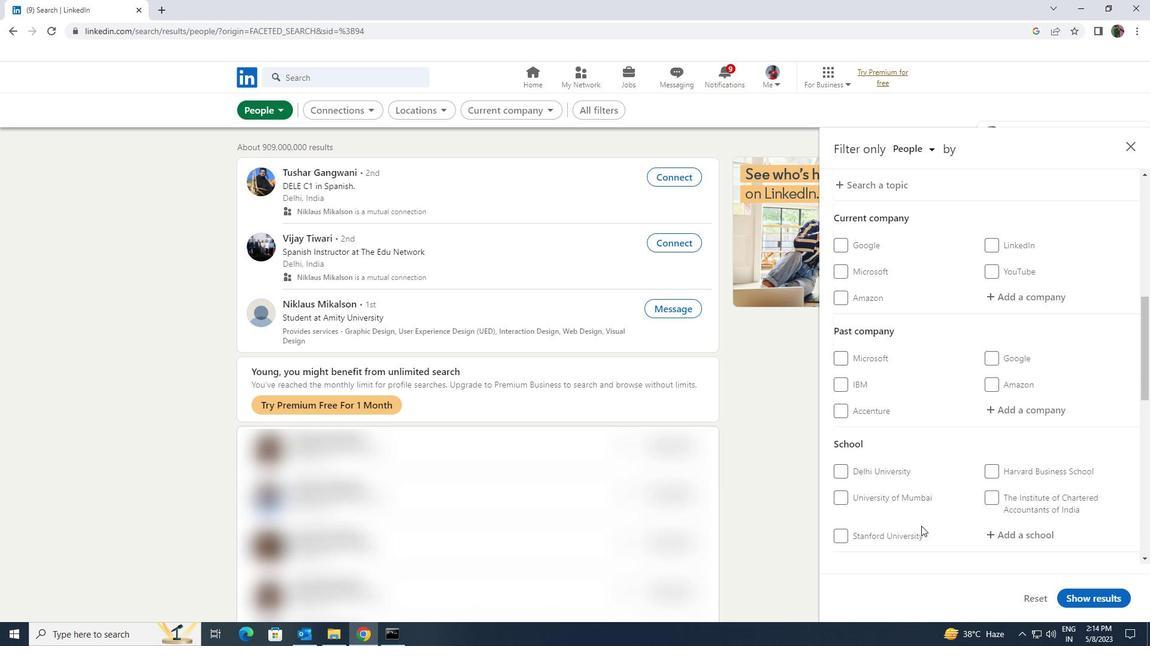 
Action: Mouse scrolled (921, 527) with delta (0, 0)
Screenshot: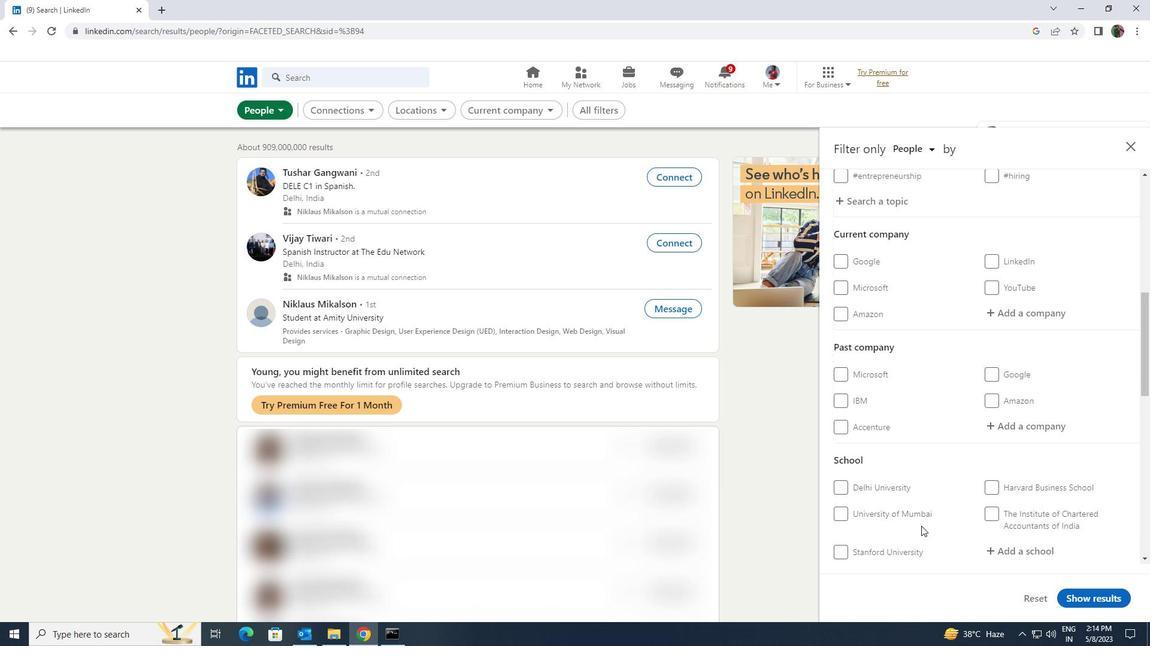 
Action: Mouse moved to (995, 454)
Screenshot: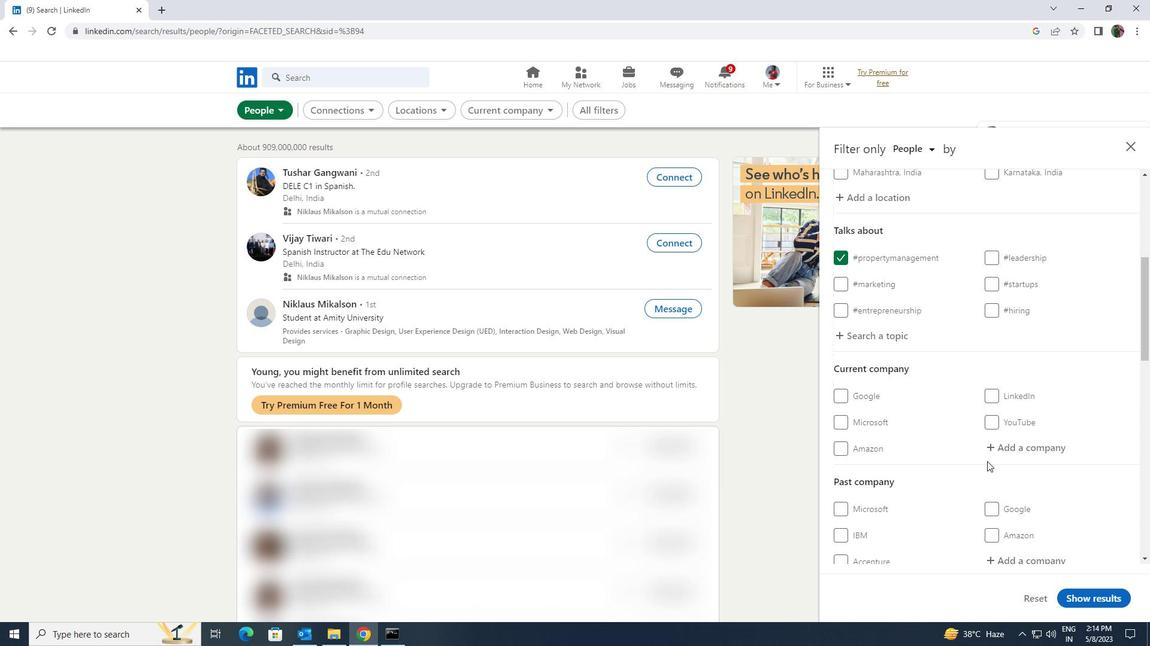 
Action: Mouse pressed left at (995, 454)
Screenshot: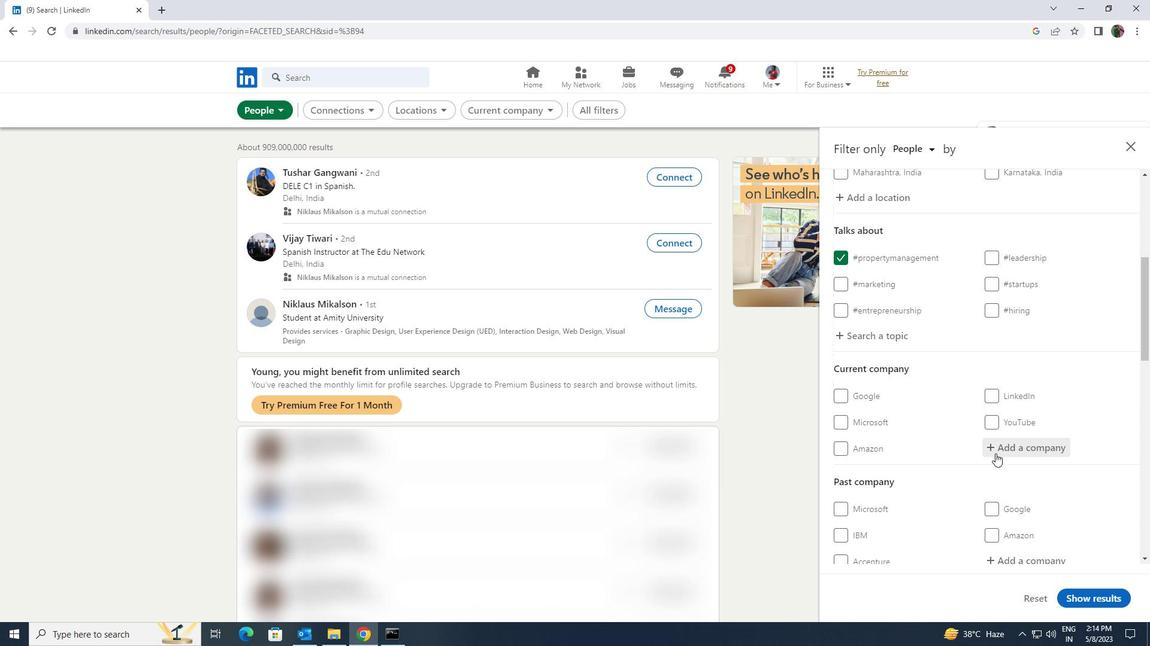
Action: Key pressed <Key.shift><Key.shift><Key.shift><Key.shift><Key.shift>ACRO<Key.space><Key.shift><Key.shift><Key.shift><Key.shift><Key.shift>SERVICE
Screenshot: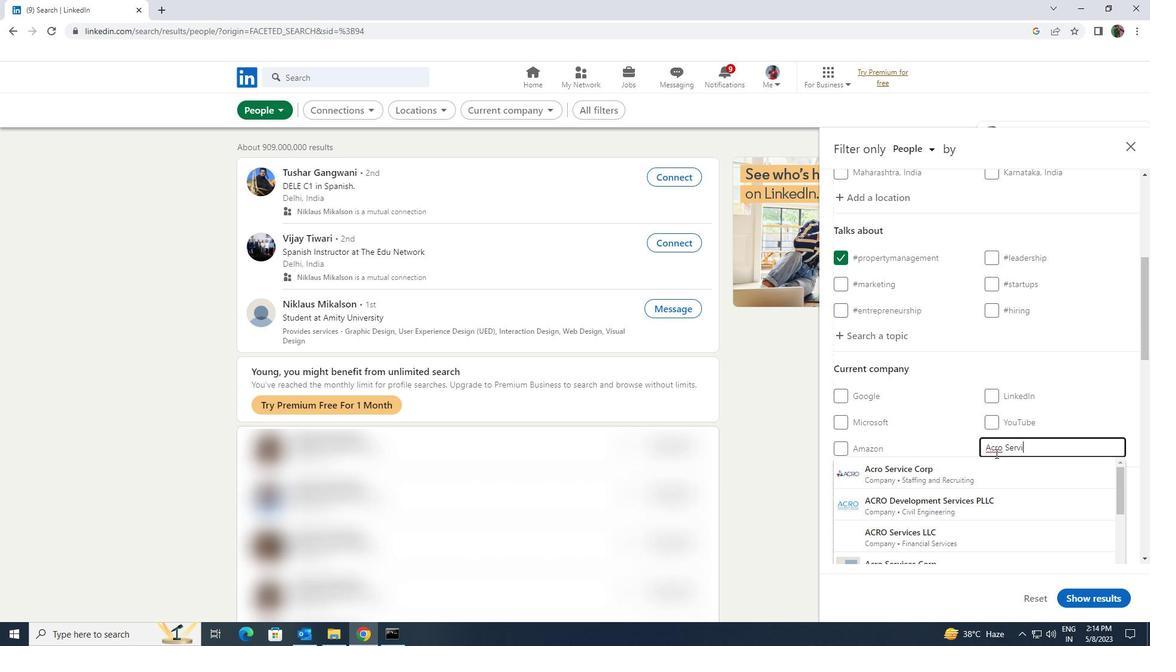 
Action: Mouse moved to (995, 463)
Screenshot: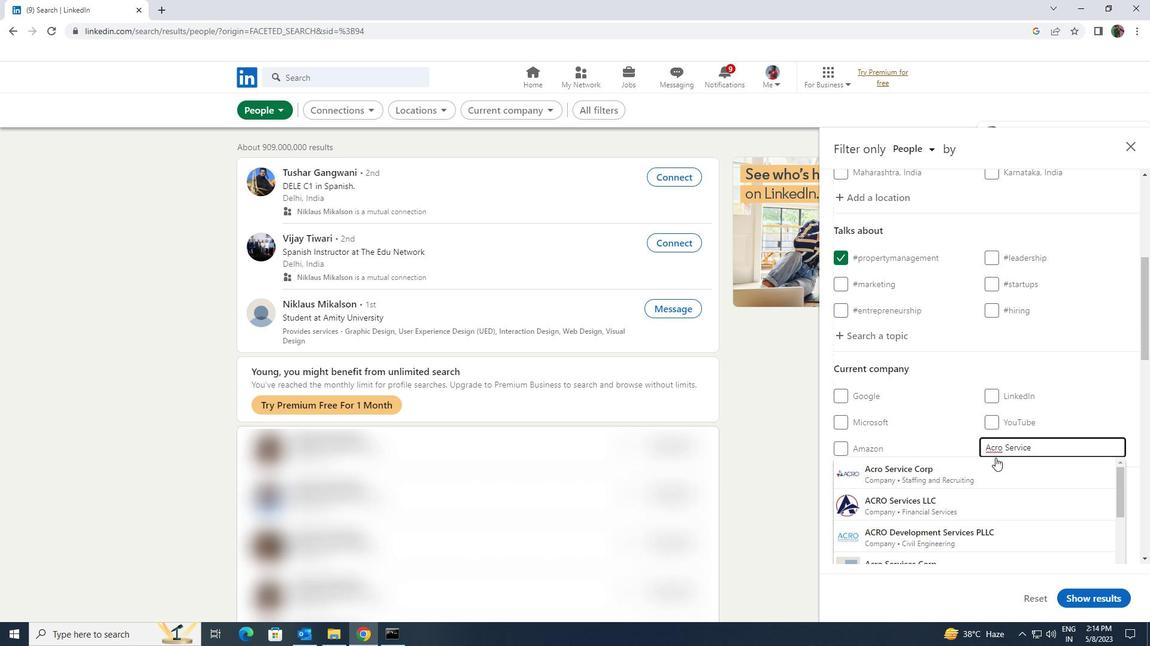 
Action: Mouse pressed left at (995, 463)
Screenshot: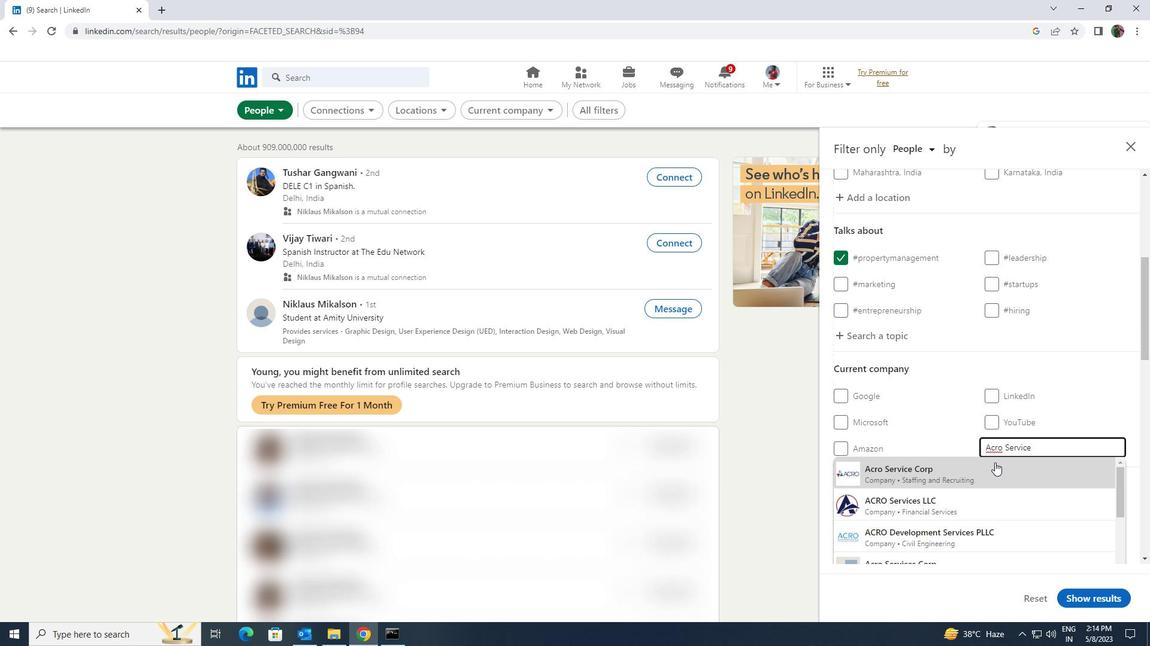 
Action: Mouse scrolled (995, 462) with delta (0, 0)
Screenshot: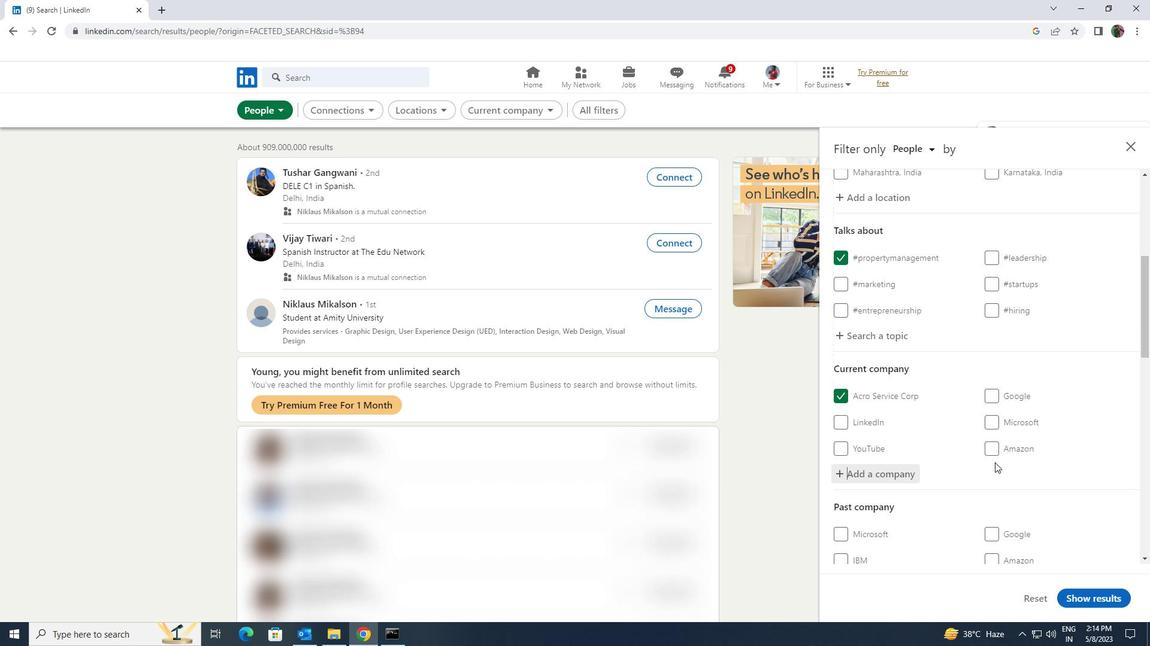 
Action: Mouse scrolled (995, 462) with delta (0, 0)
Screenshot: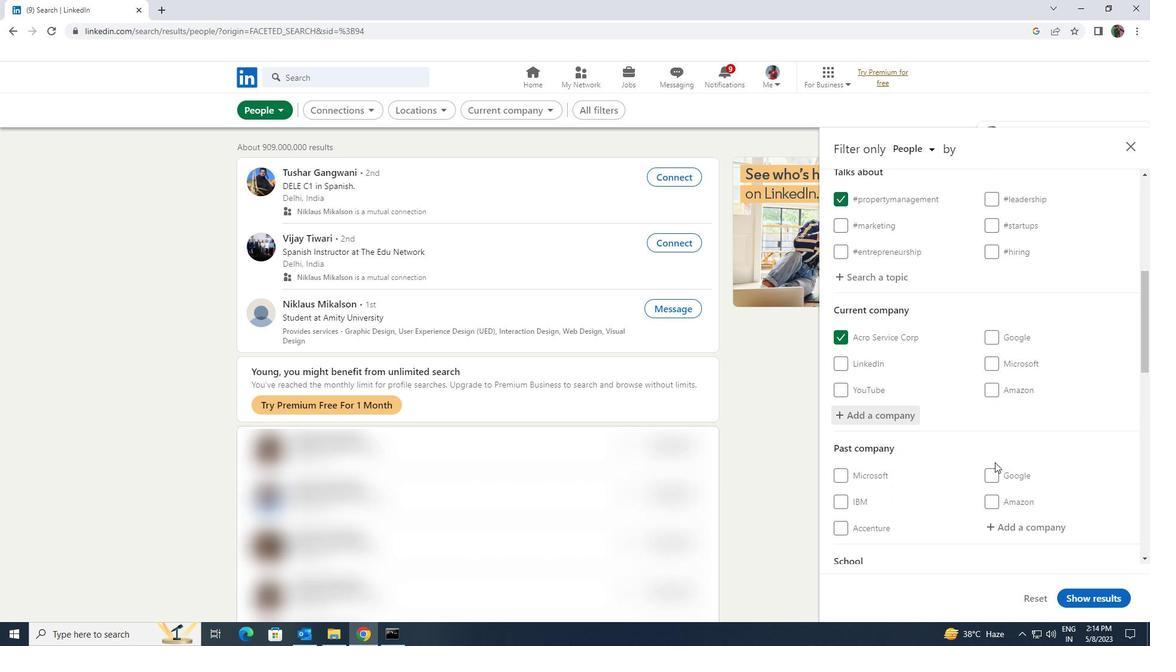 
Action: Mouse scrolled (995, 462) with delta (0, 0)
Screenshot: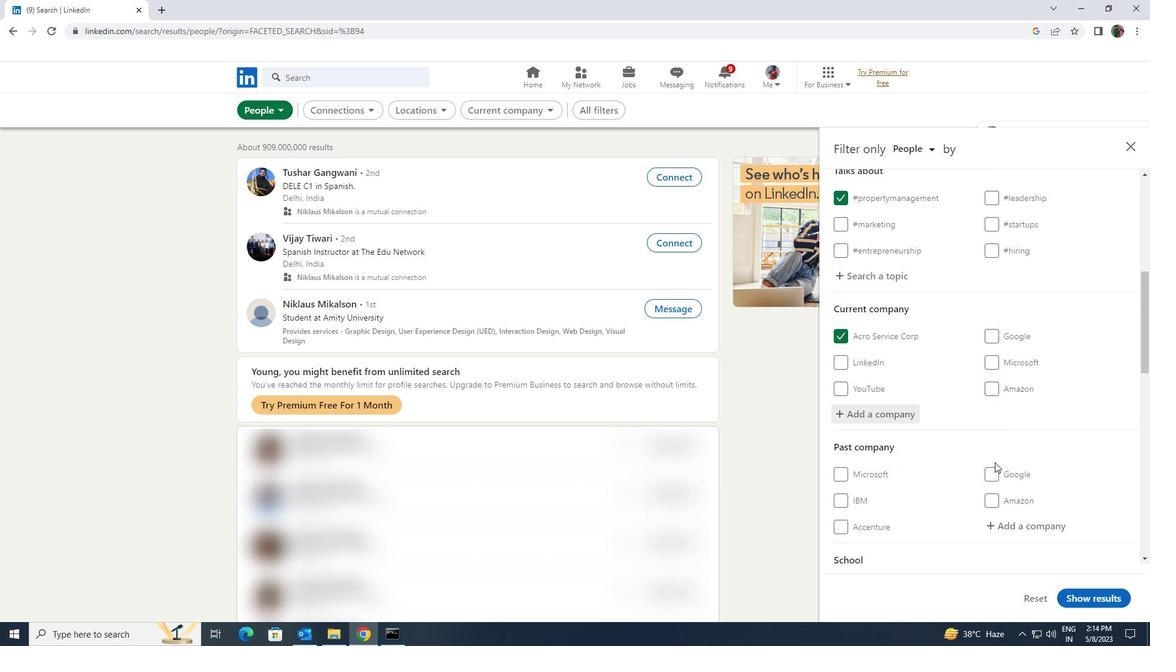 
Action: Mouse scrolled (995, 462) with delta (0, 0)
Screenshot: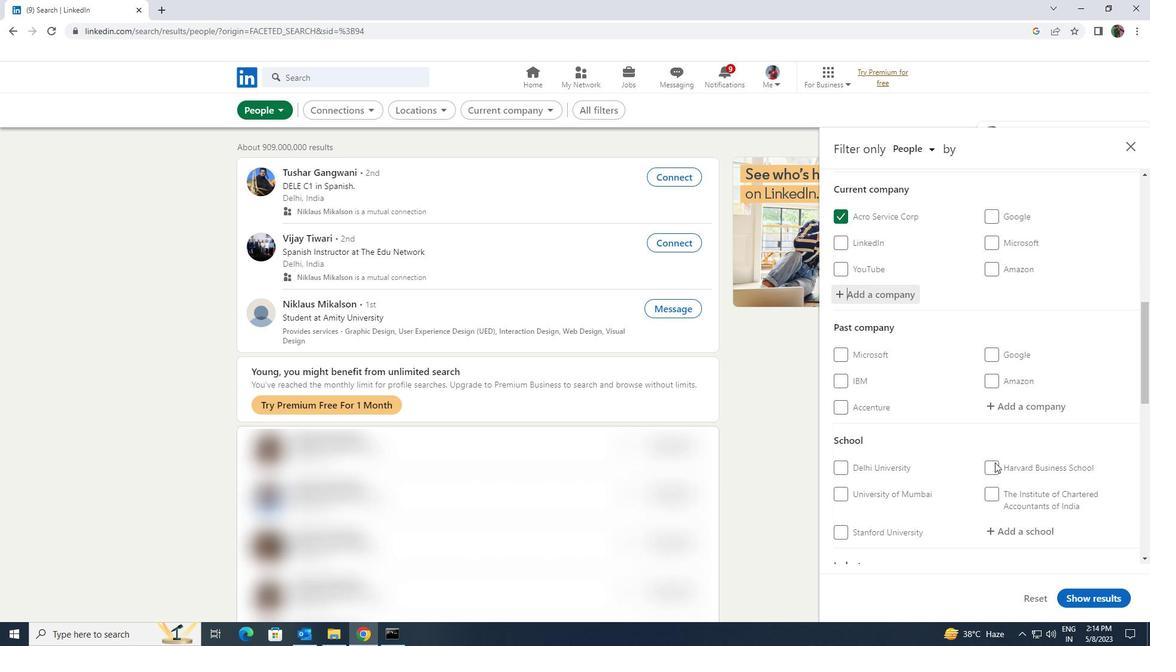 
Action: Mouse moved to (993, 471)
Screenshot: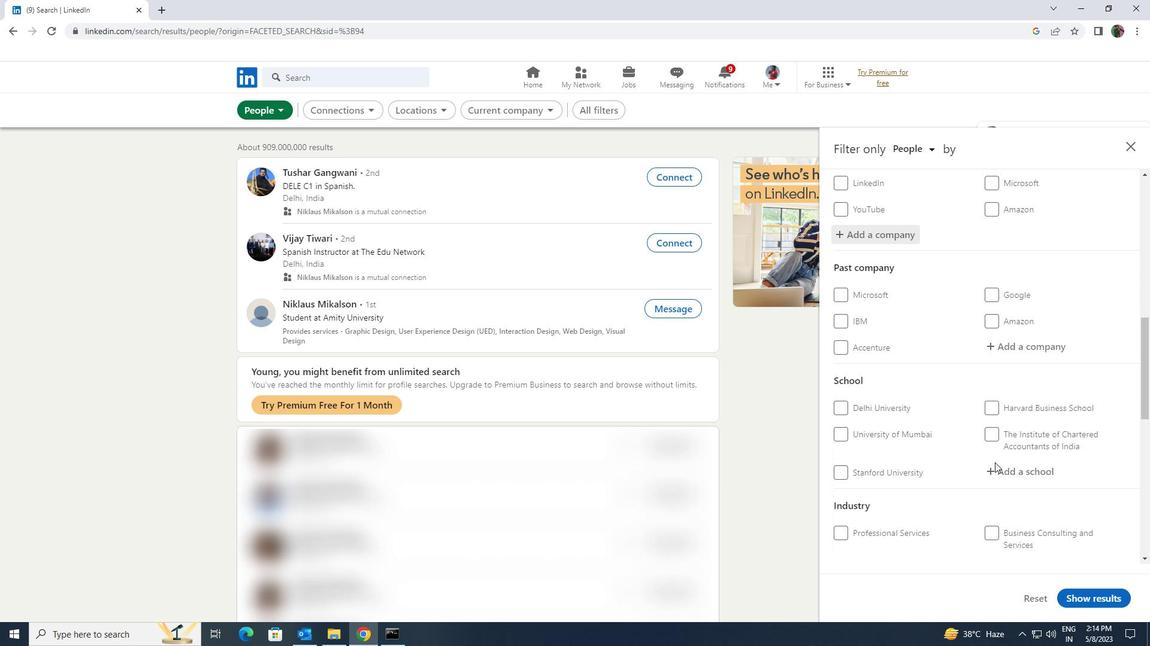 
Action: Mouse pressed left at (993, 471)
Screenshot: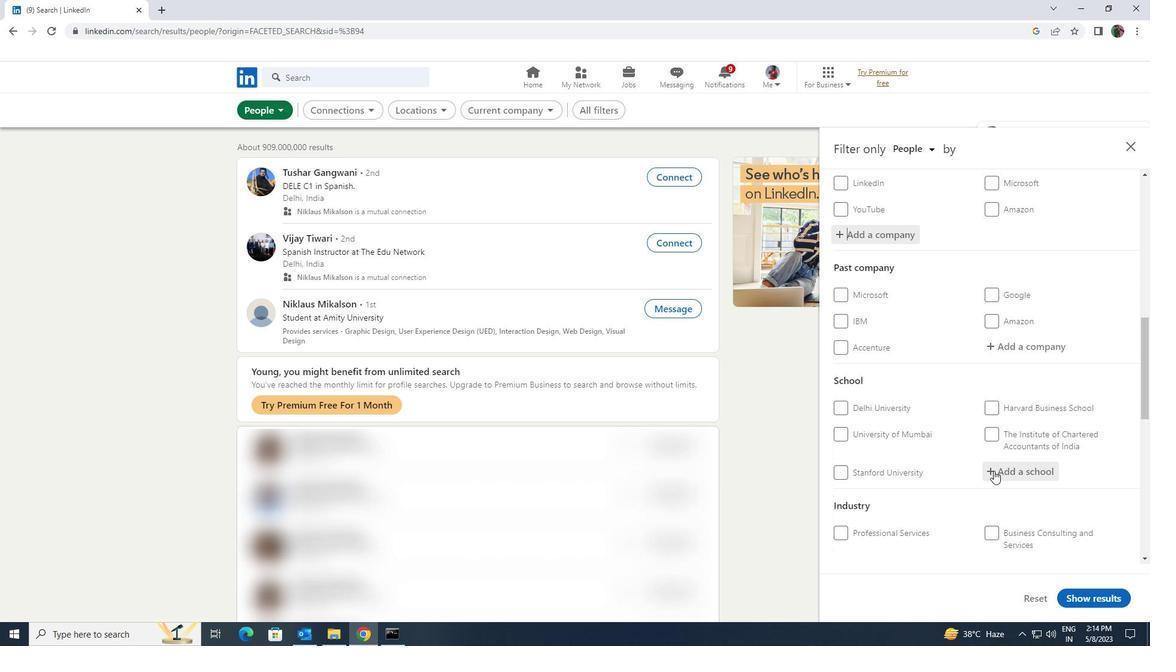 
Action: Key pressed <Key.shift>RAJ<Key.space><Key.shift><Key.shift><Key.shift><Key.shift>KUMAR<Key.space><Key.shift><Key.shift><Key.shift><Key.shift><Key.shift><Key.shift><Key.shift>GOEL
Screenshot: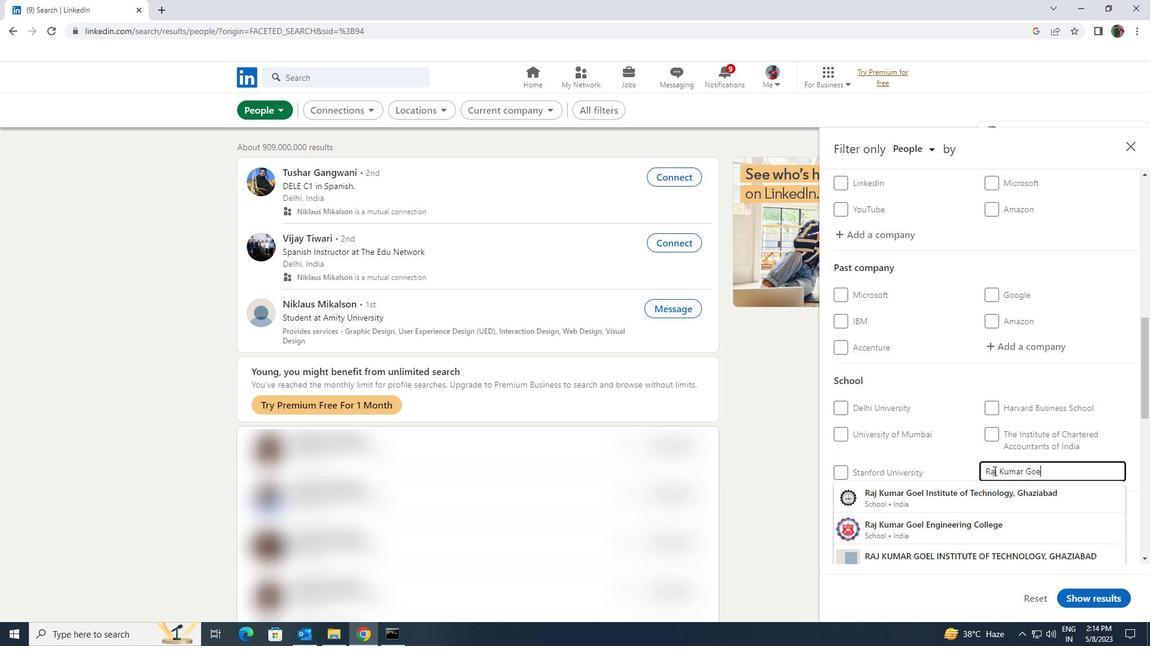 
Action: Mouse moved to (993, 489)
Screenshot: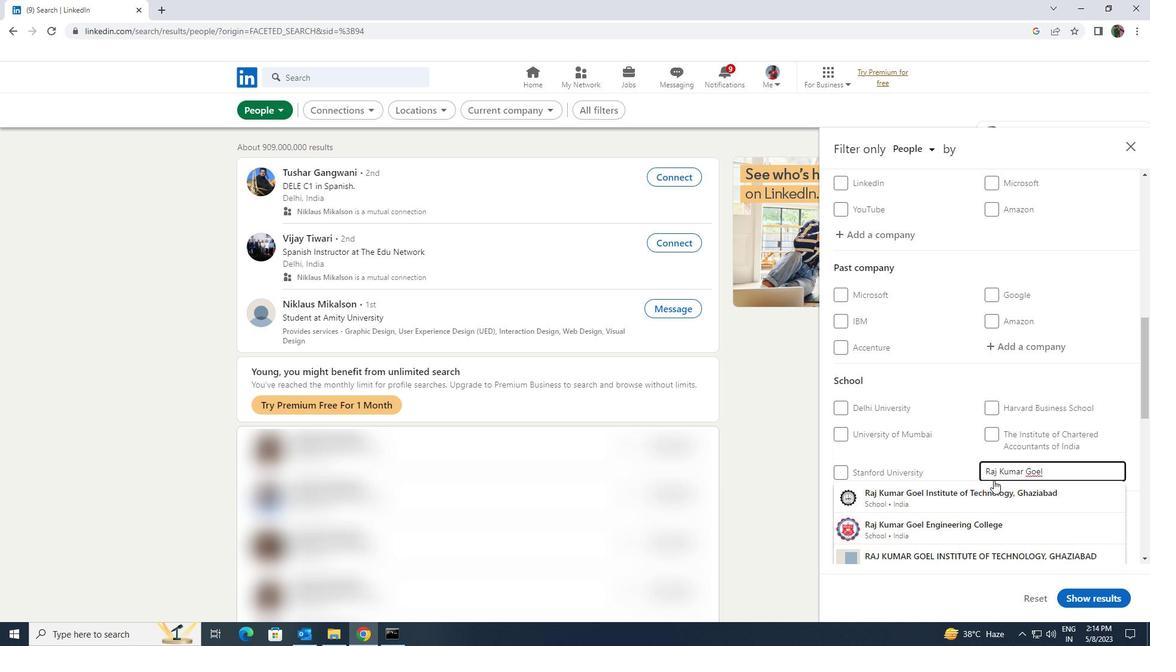 
Action: Mouse pressed left at (993, 489)
Screenshot: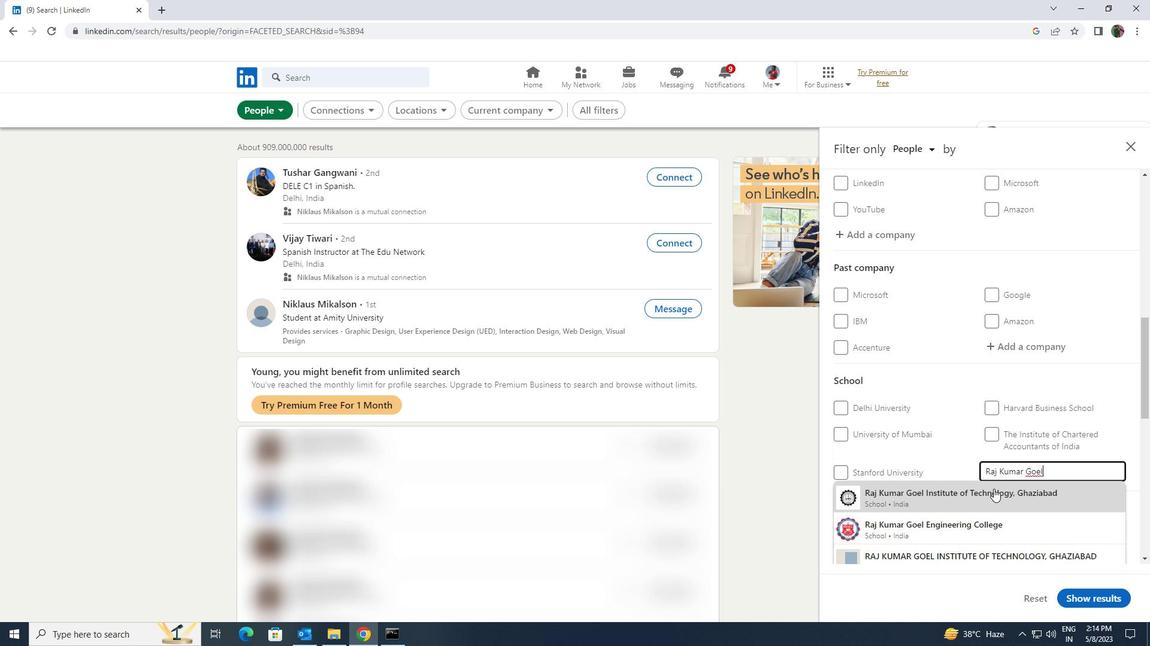 
Action: Mouse moved to (993, 490)
Screenshot: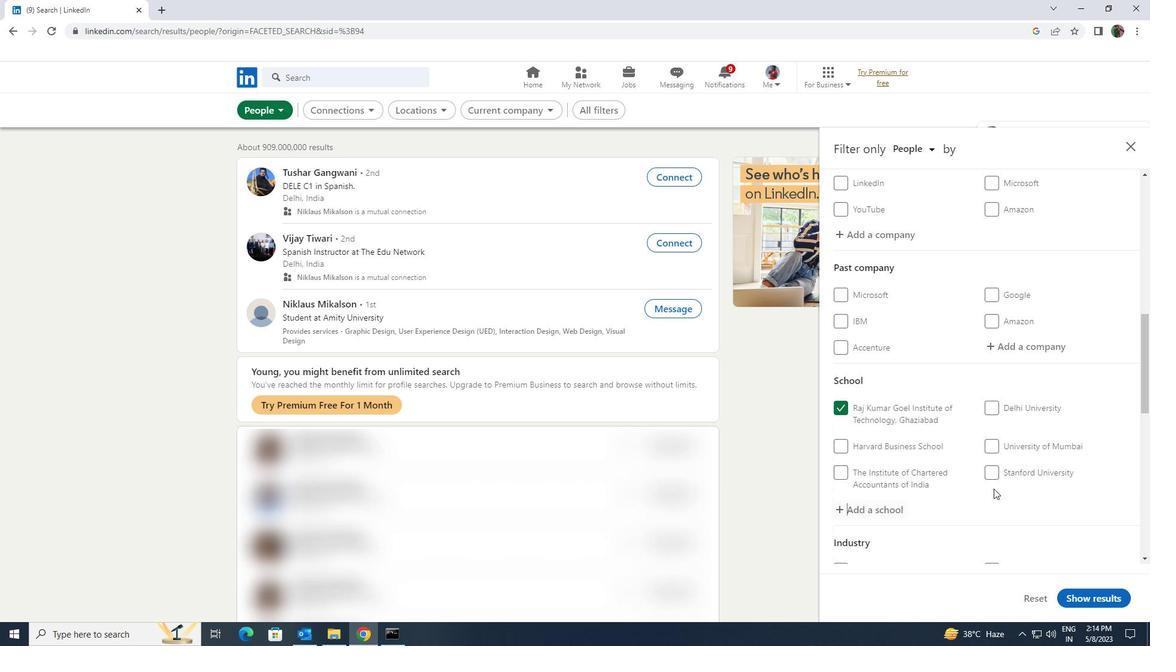 
Action: Mouse scrolled (993, 489) with delta (0, 0)
Screenshot: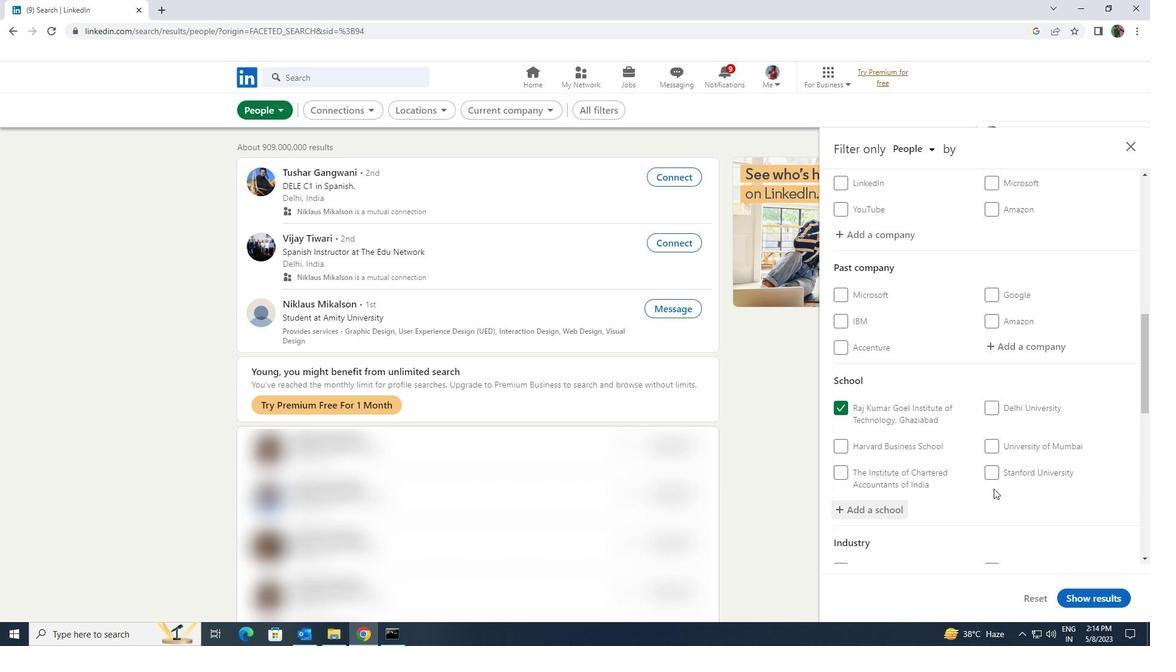 
Action: Mouse scrolled (993, 489) with delta (0, 0)
Screenshot: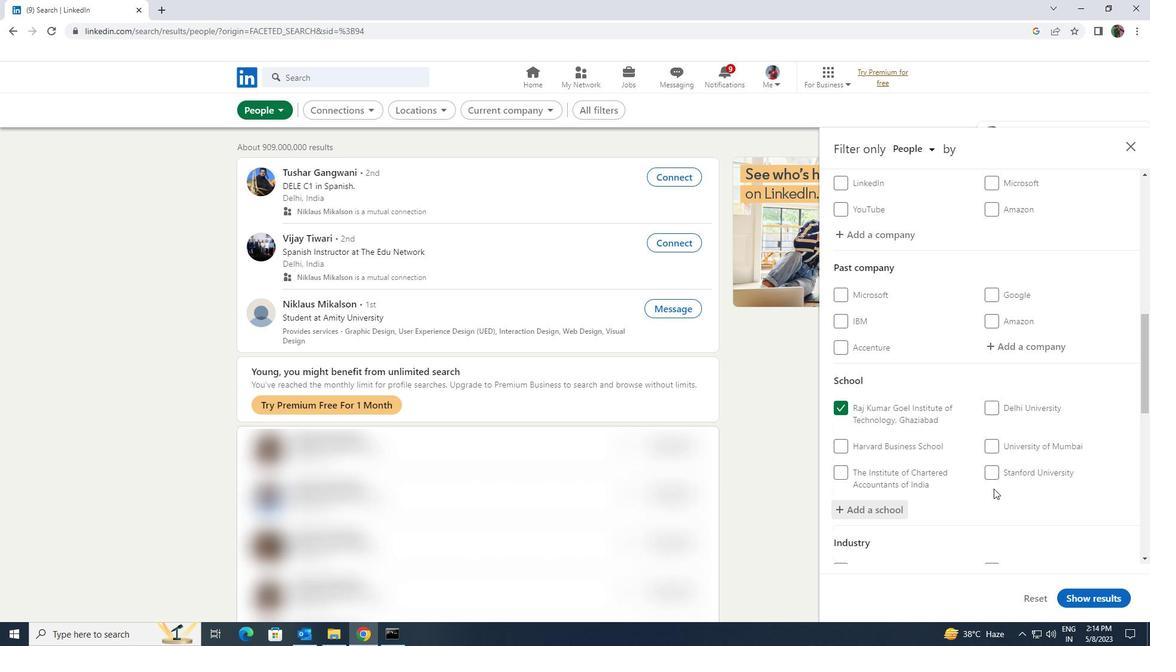 
Action: Mouse scrolled (993, 489) with delta (0, 0)
Screenshot: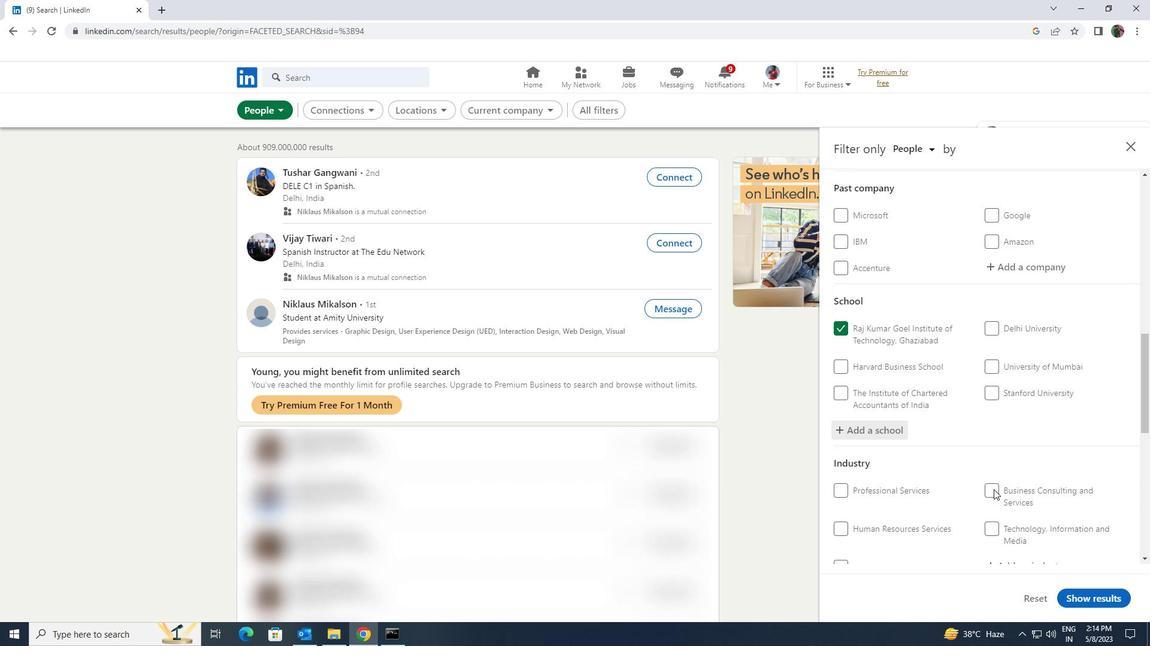 
Action: Mouse moved to (999, 475)
Screenshot: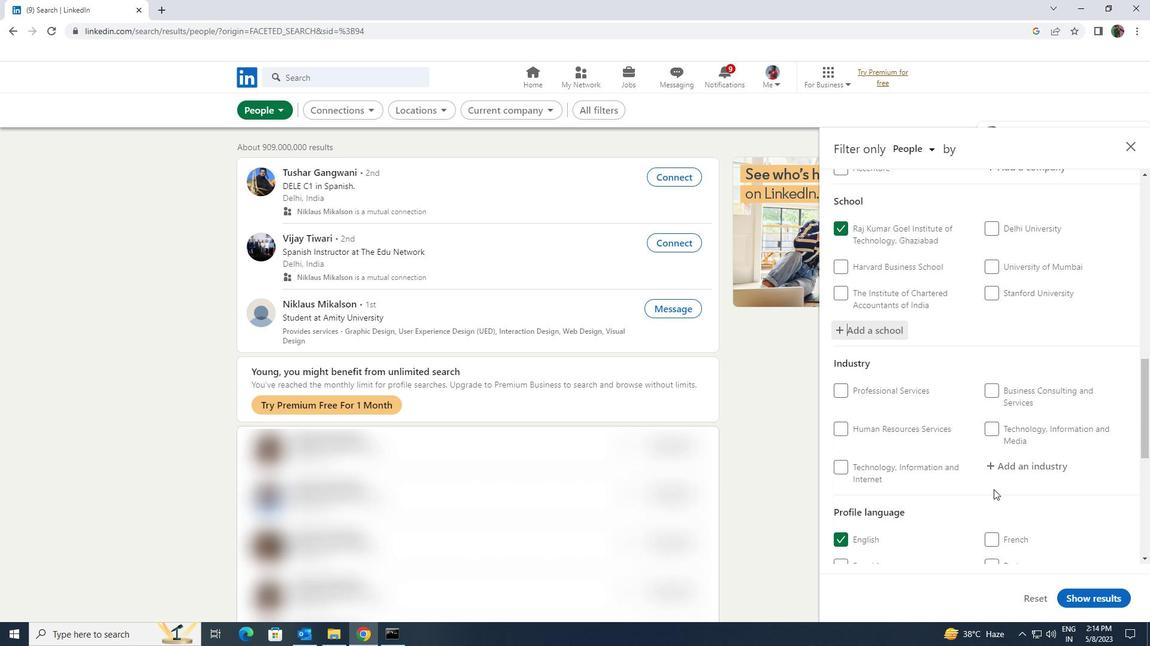
Action: Mouse pressed left at (999, 475)
Screenshot: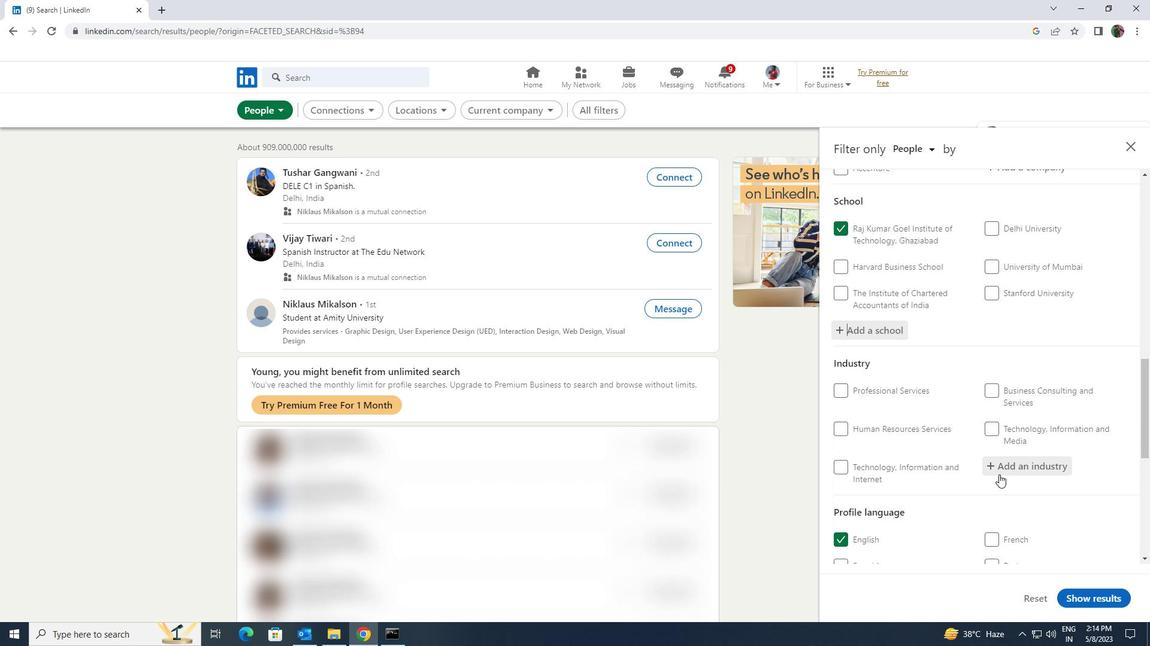 
Action: Key pressed <Key.shift><Key.shift><Key.shift><Key.shift><Key.shift><Key.shift><Key.shift><Key.shift>ZOOS<Key.space>AND<Key.space>
Screenshot: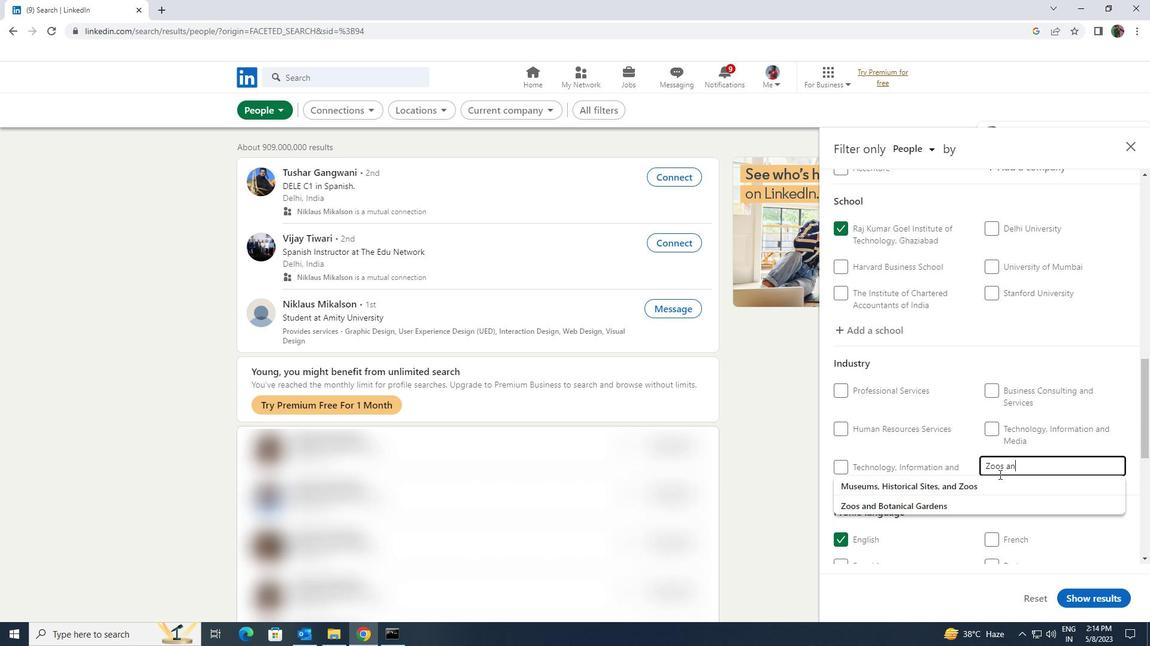 
Action: Mouse moved to (992, 497)
Screenshot: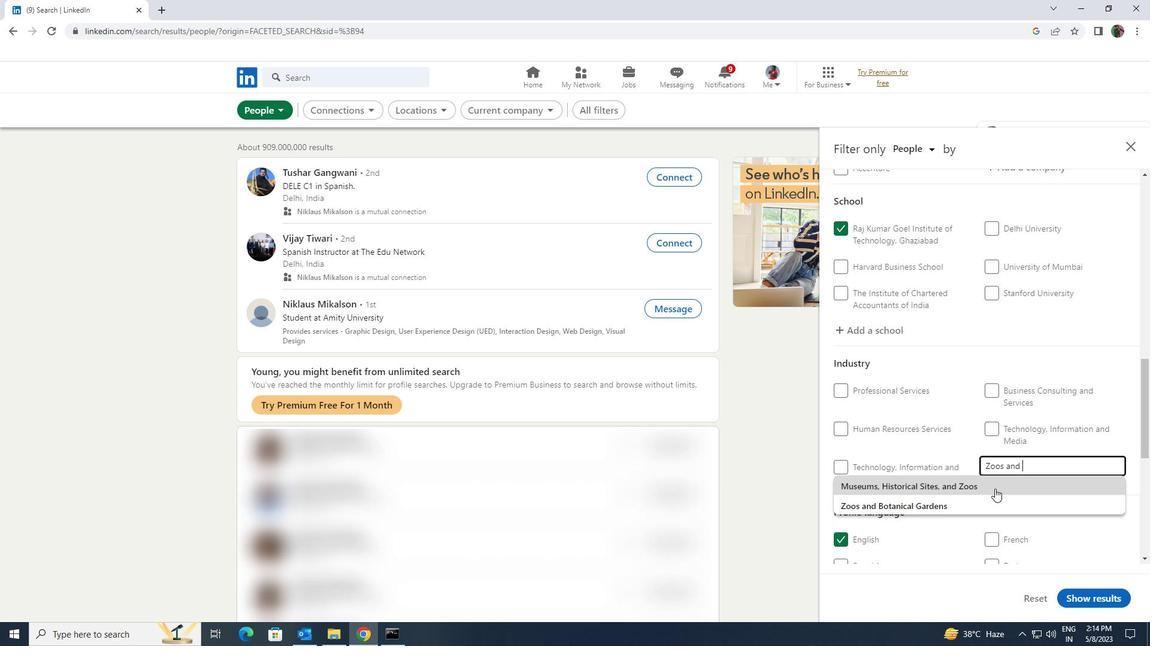 
Action: Mouse pressed left at (992, 497)
Screenshot: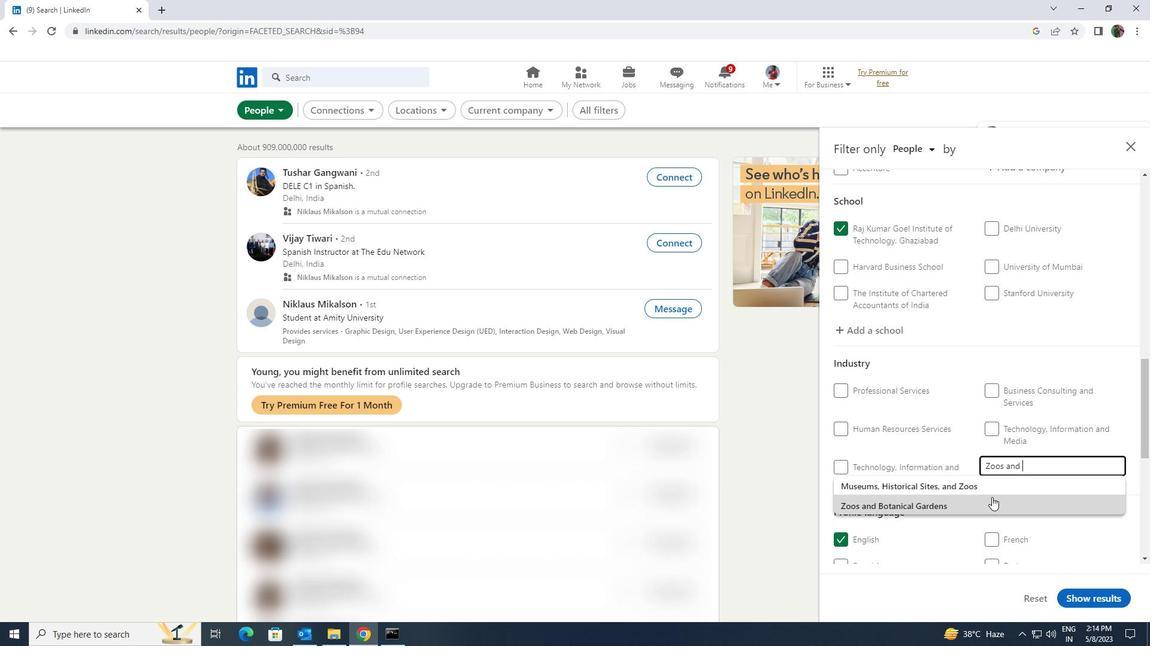 
Action: Mouse scrolled (992, 497) with delta (0, 0)
Screenshot: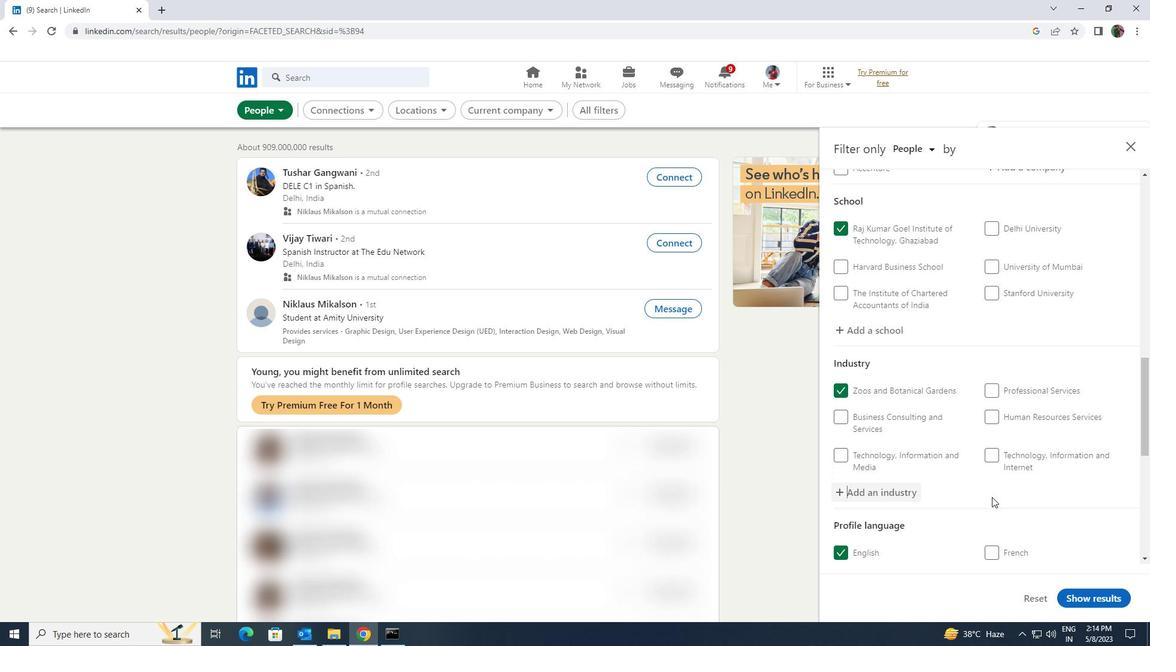 
Action: Mouse scrolled (992, 497) with delta (0, 0)
Screenshot: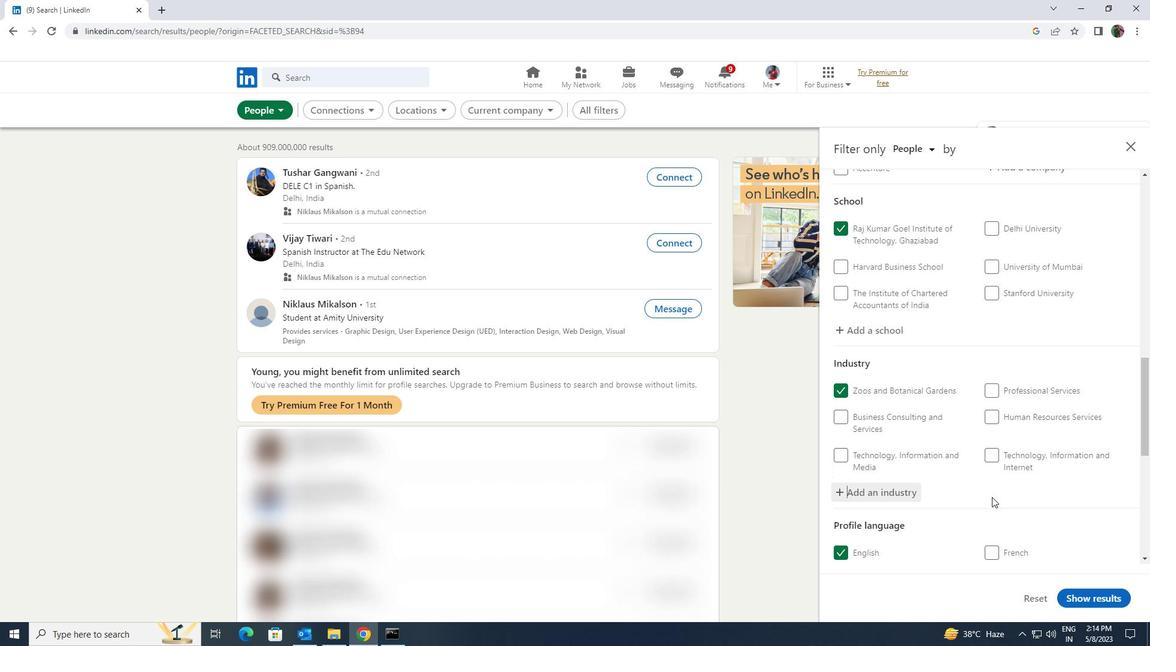 
Action: Mouse scrolled (992, 497) with delta (0, 0)
Screenshot: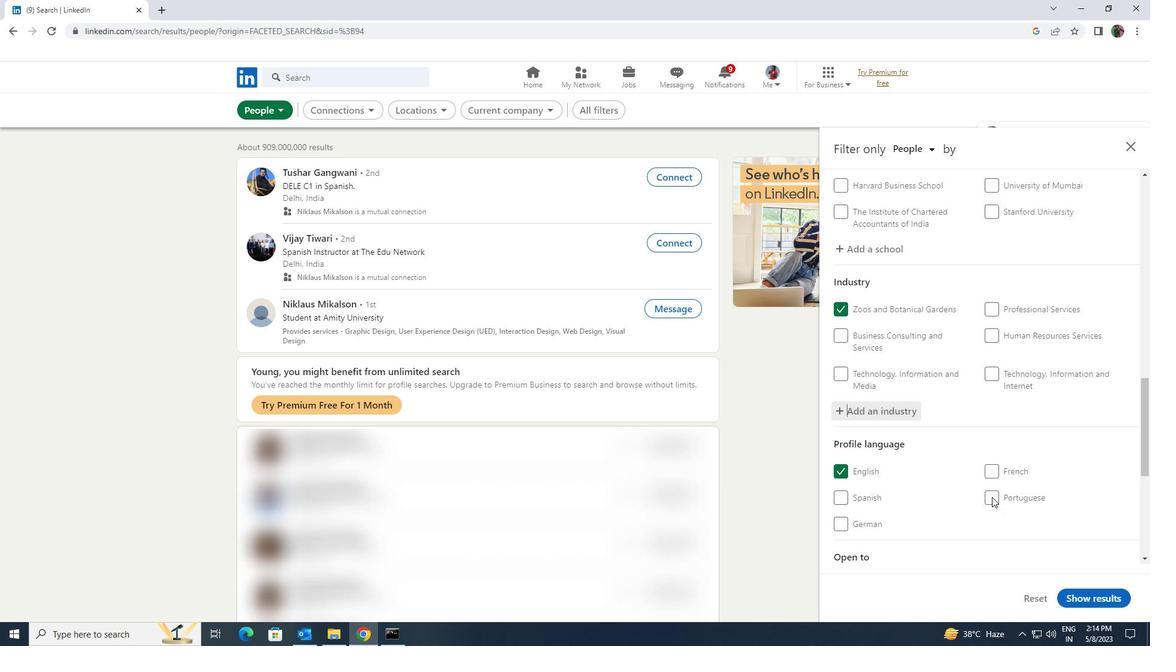 
Action: Mouse scrolled (992, 497) with delta (0, 0)
Screenshot: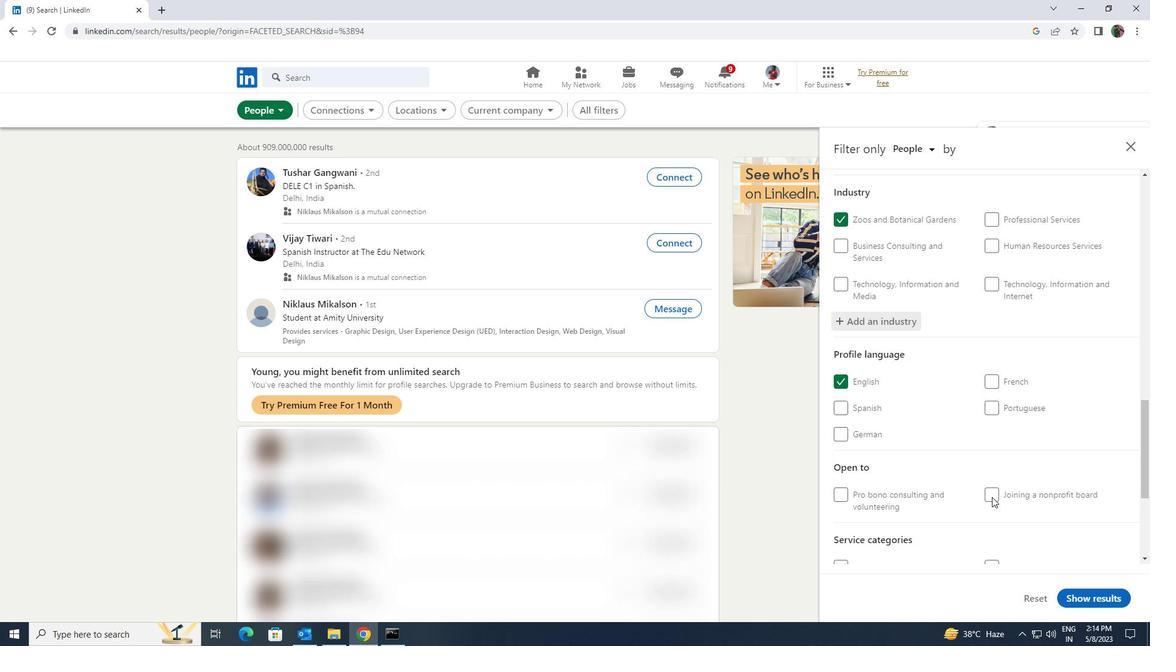 
Action: Mouse scrolled (992, 497) with delta (0, 0)
Screenshot: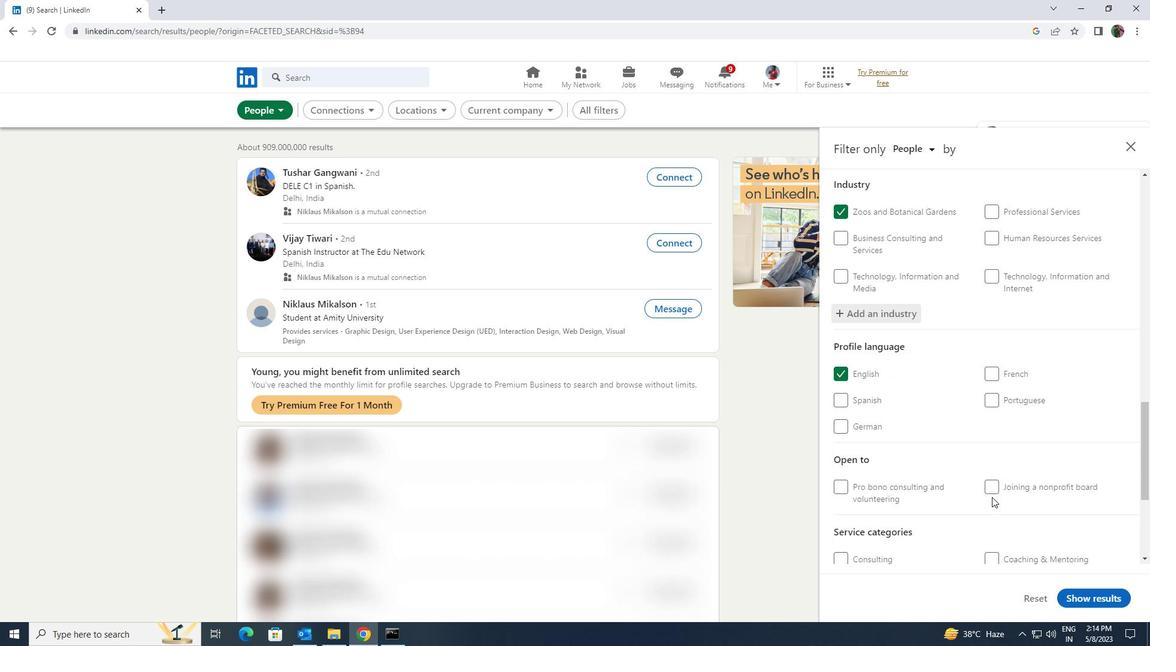 
Action: Mouse pressed left at (992, 497)
Screenshot: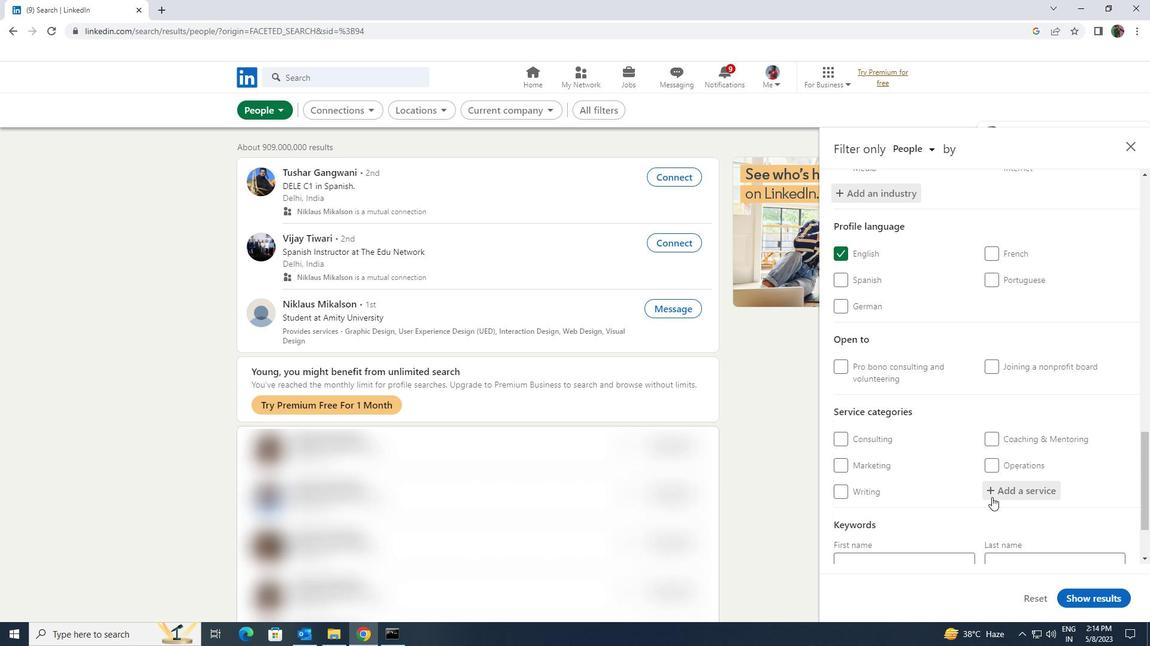 
Action: Key pressed <Key.shift><Key.shift><Key.shift><Key.shift><Key.shift><Key.shift>VIDEOG
Screenshot: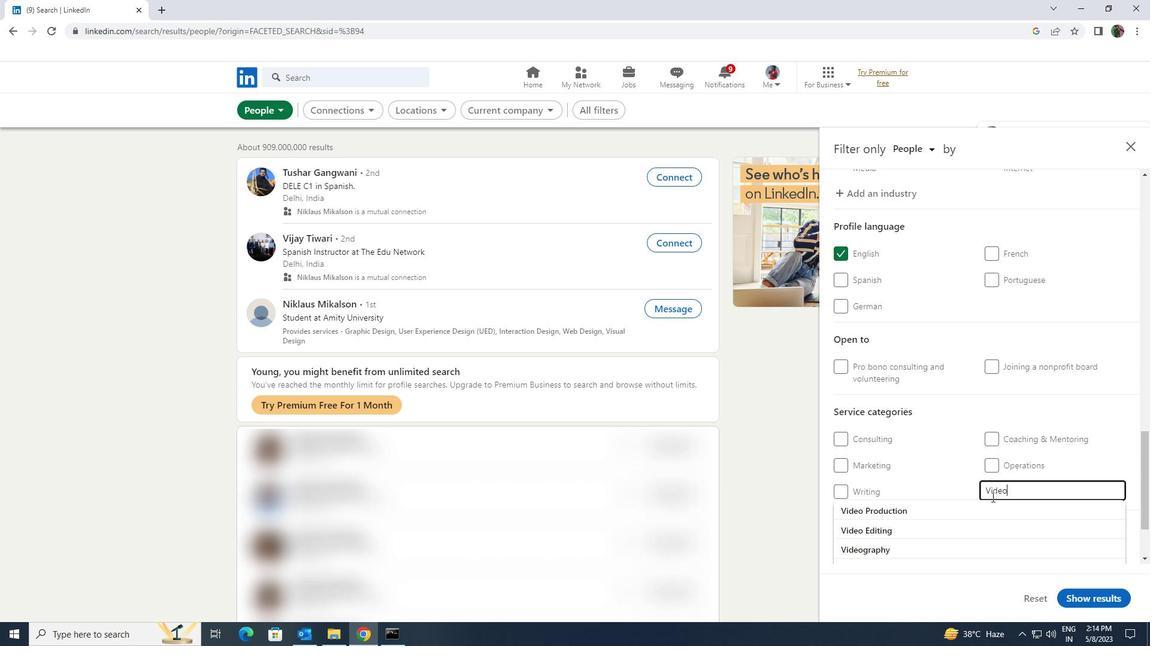 
Action: Mouse moved to (990, 507)
Screenshot: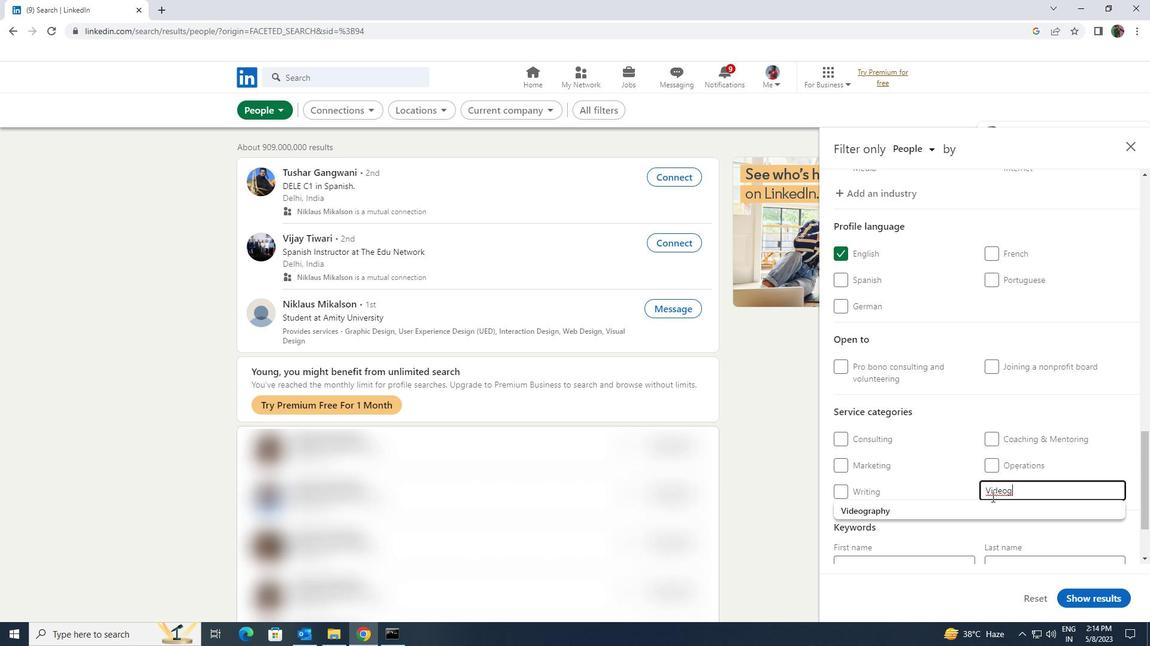 
Action: Mouse pressed left at (990, 507)
Screenshot: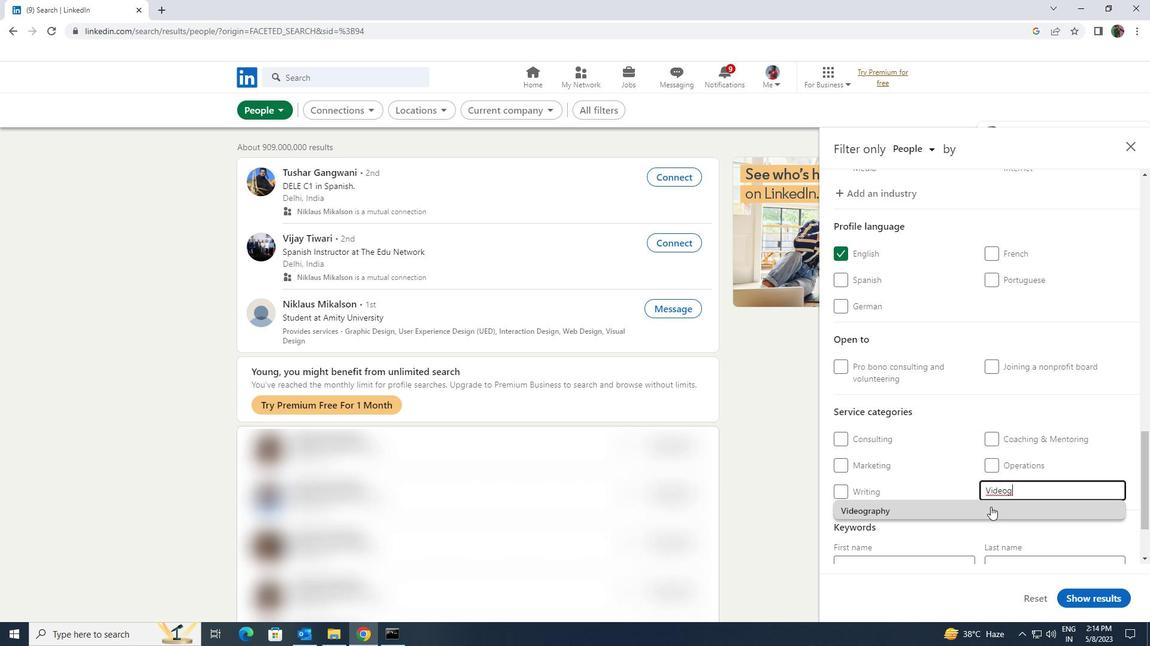 
Action: Mouse scrolled (990, 506) with delta (0, 0)
Screenshot: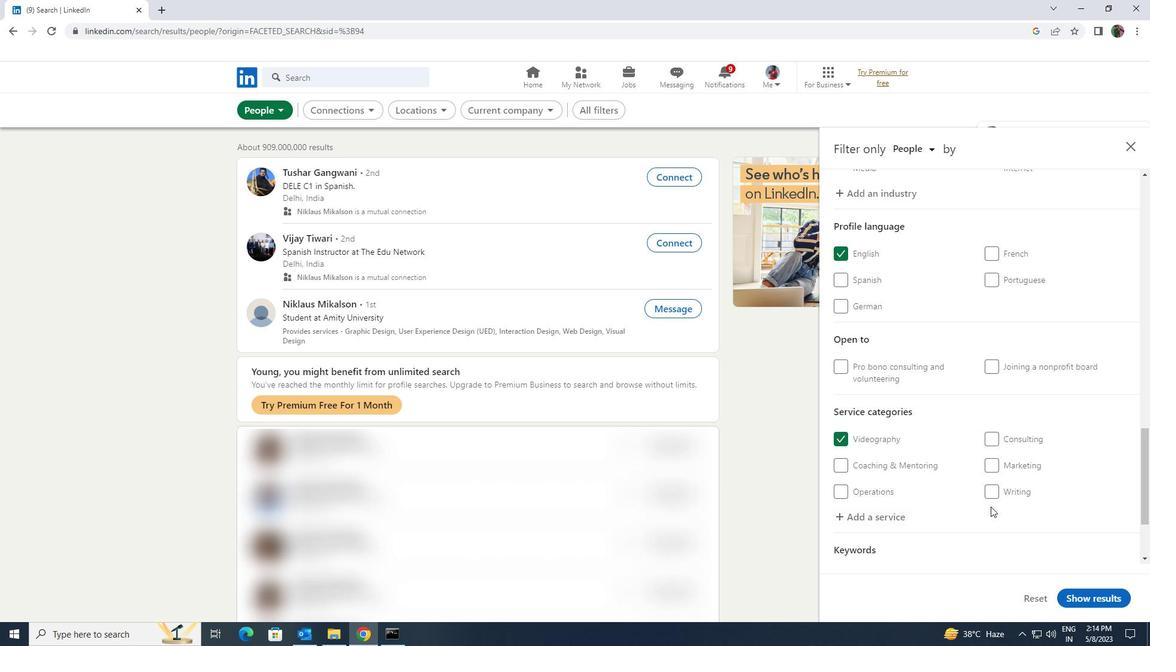 
Action: Mouse scrolled (990, 506) with delta (0, 0)
Screenshot: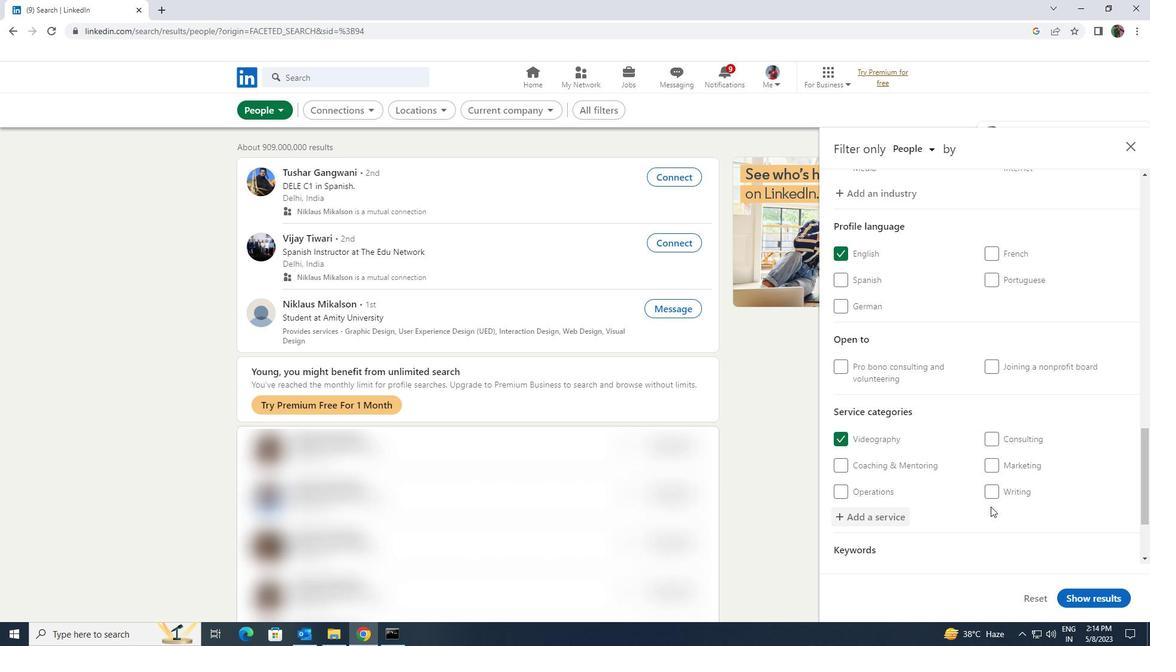 
Action: Mouse scrolled (990, 506) with delta (0, 0)
Screenshot: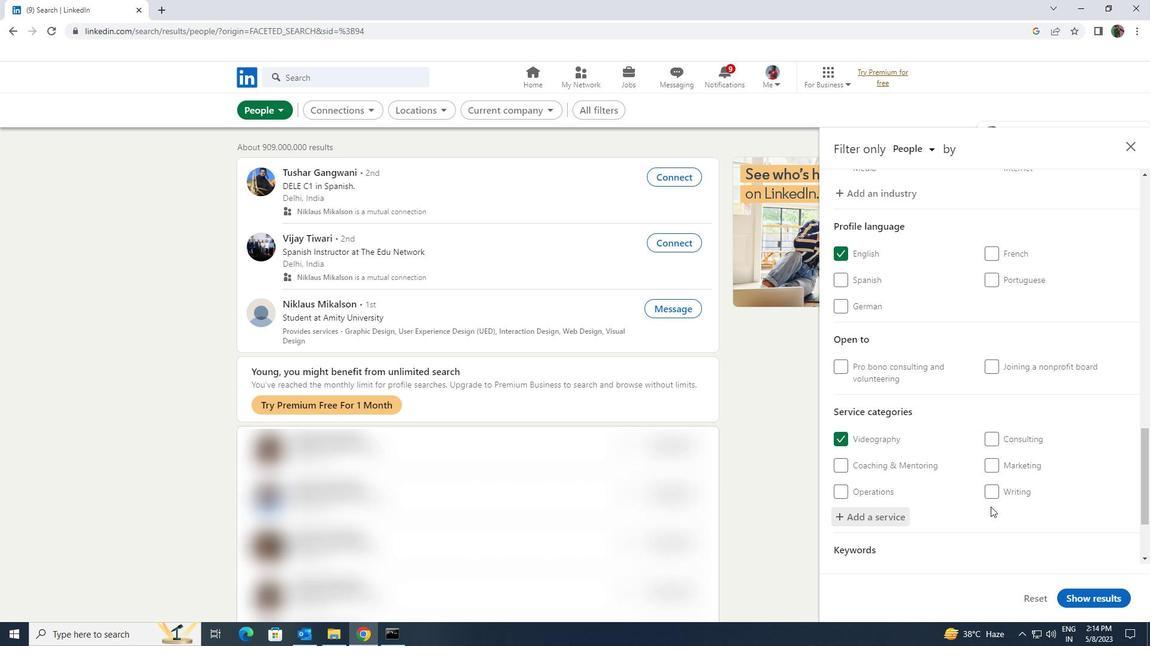
Action: Mouse moved to (964, 513)
Screenshot: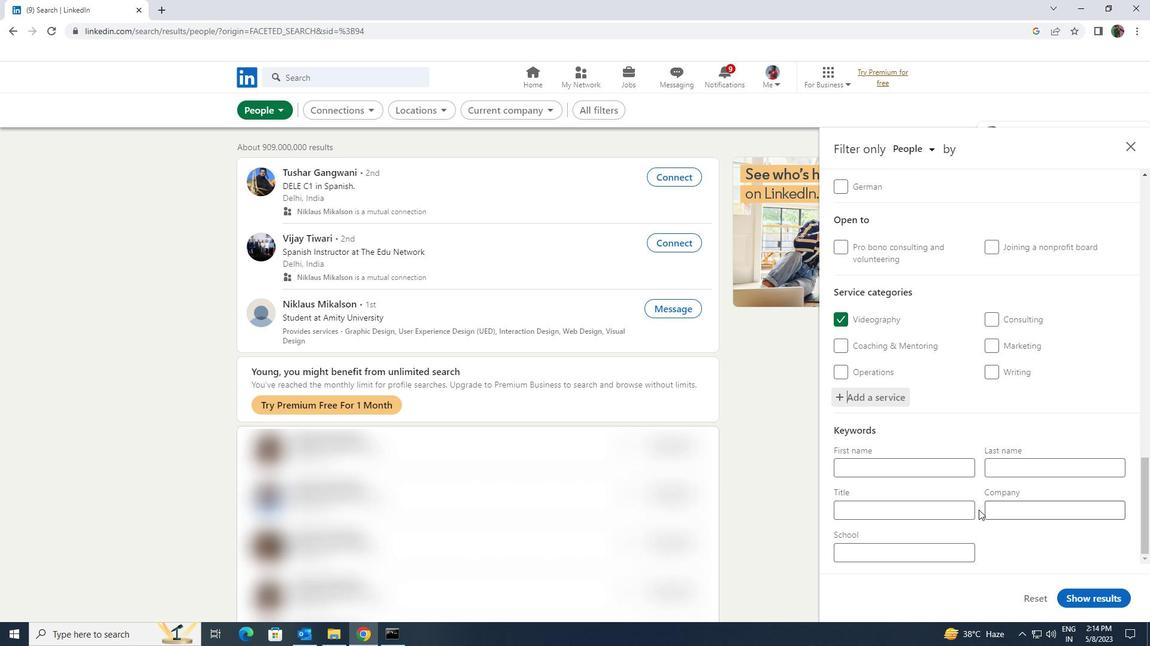 
Action: Mouse pressed left at (964, 513)
Screenshot: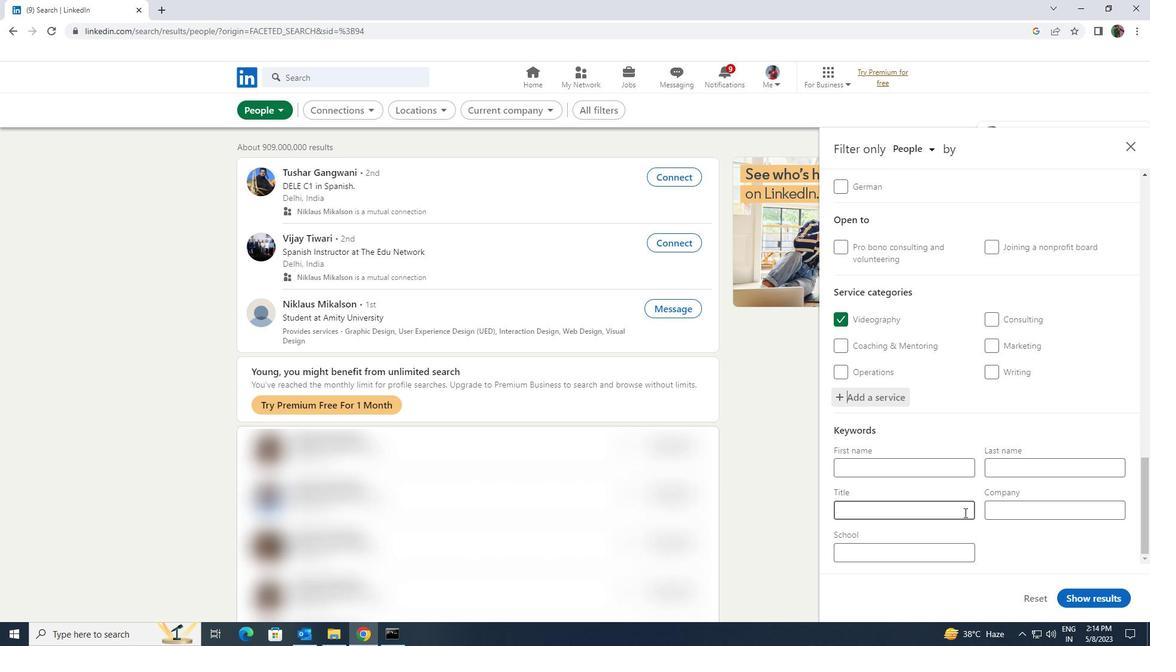 
Action: Key pressed <Key.shift><Key.shift><Key.shift><Key.shift><Key.shift><Key.shift><Key.shift><Key.shift><Key.shift><Key.shift><Key.shift><Key.shift><Key.shift>ADMINISTRATIVE<Key.space><Key.shift><Key.shift><Key.shift><Key.shift><Key.shift><Key.shift><Key.shift><Key.shift><Key.shift><Key.shift><Key.shift><Key.shift><Key.shift><Key.shift><Key.shift><Key.shift><Key.shift><Key.shift><Key.shift><Key.shift><Key.shift><Key.shift><Key.shift>ANALYST
Screenshot: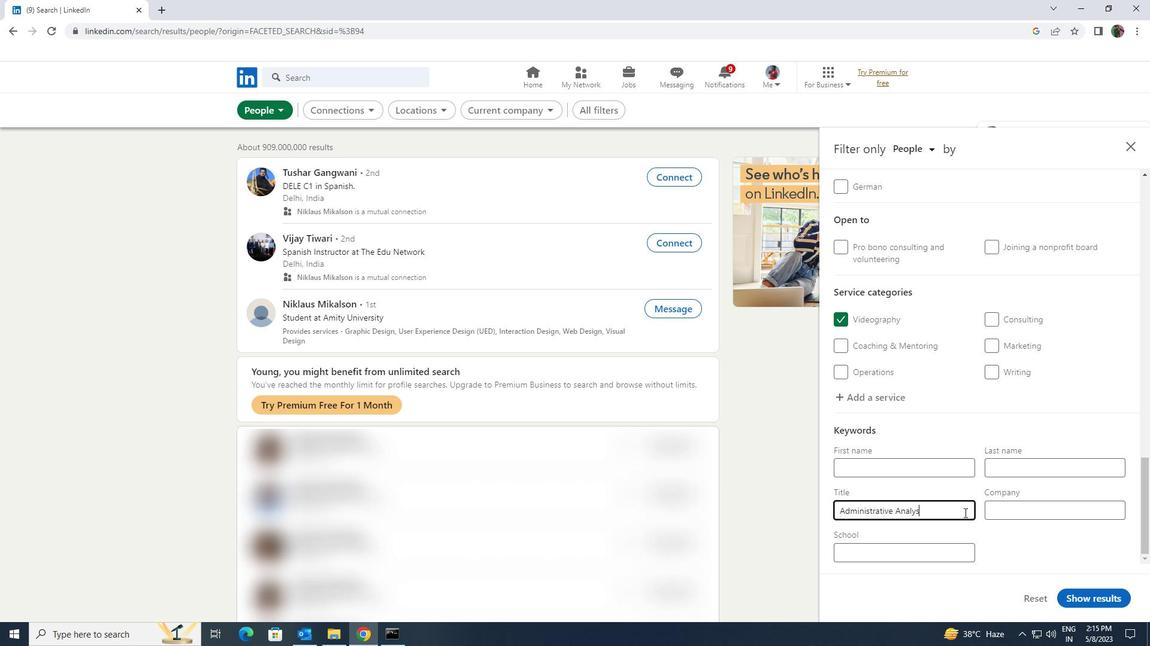 
Action: Mouse moved to (1070, 593)
Screenshot: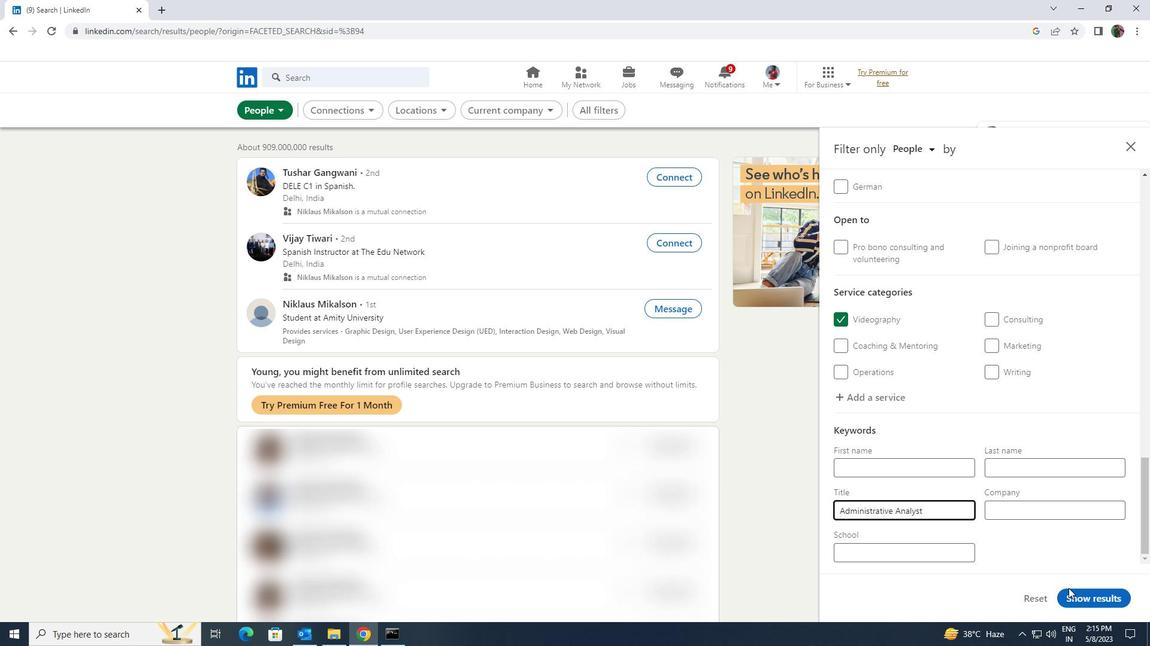 
Action: Mouse pressed left at (1070, 593)
Screenshot: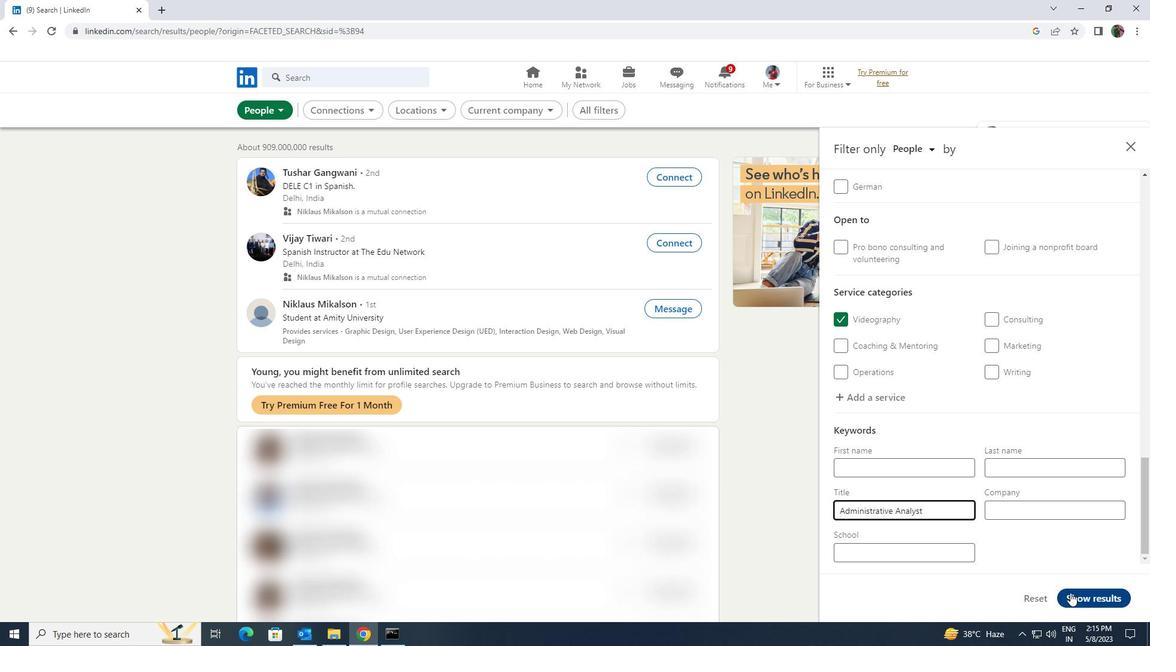 
